 Task: Log work in the project CatalystWorks for the issue 'Implement a new feature to allow for dynamic content personalization based on user preferences' spent time as '2w 1d 14h 43m' and remaining time as '3w 2d 22h 21m' and move to top of backlog. Now add the issue to the epic 'Cloud Security Improvements'. Log work in the project CatalystWorks for the issue 'Address issues related to user experience and interface design' spent time as '3w 3d 18h 44m' and remaining time as '1w 4d 11h 30m' and move to bottom of backlog. Now add the issue to the epic 'Compliance Management'
Action: Mouse moved to (189, 52)
Screenshot: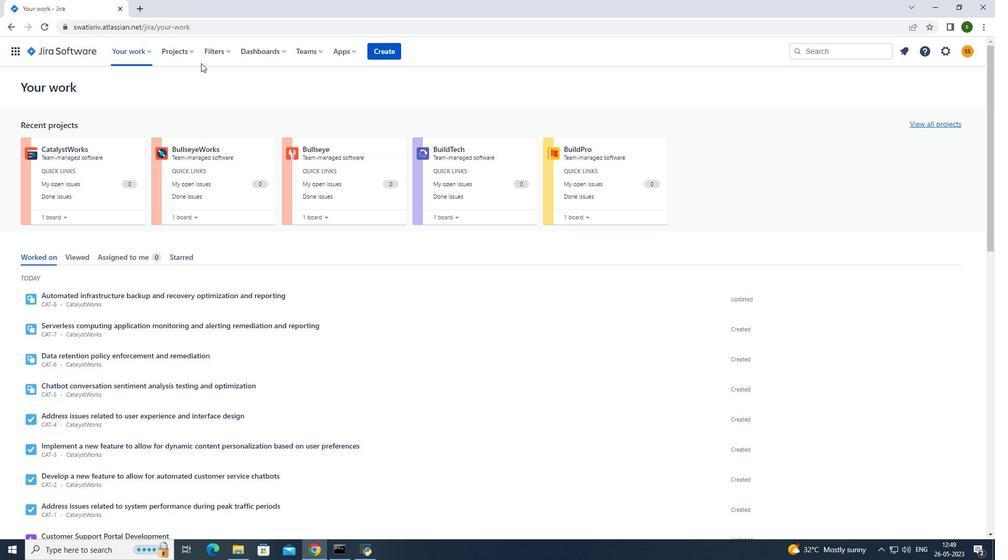 
Action: Mouse pressed left at (189, 52)
Screenshot: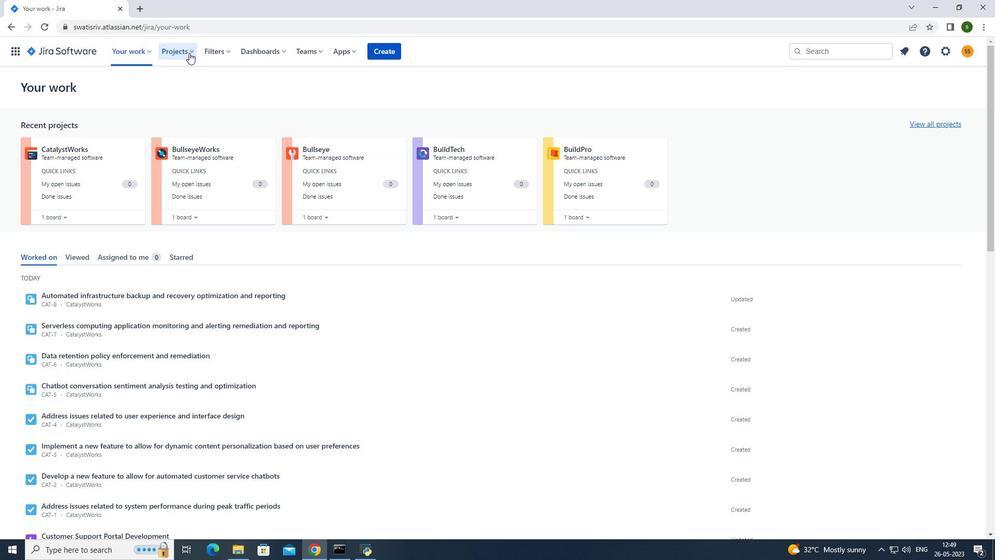 
Action: Mouse moved to (224, 93)
Screenshot: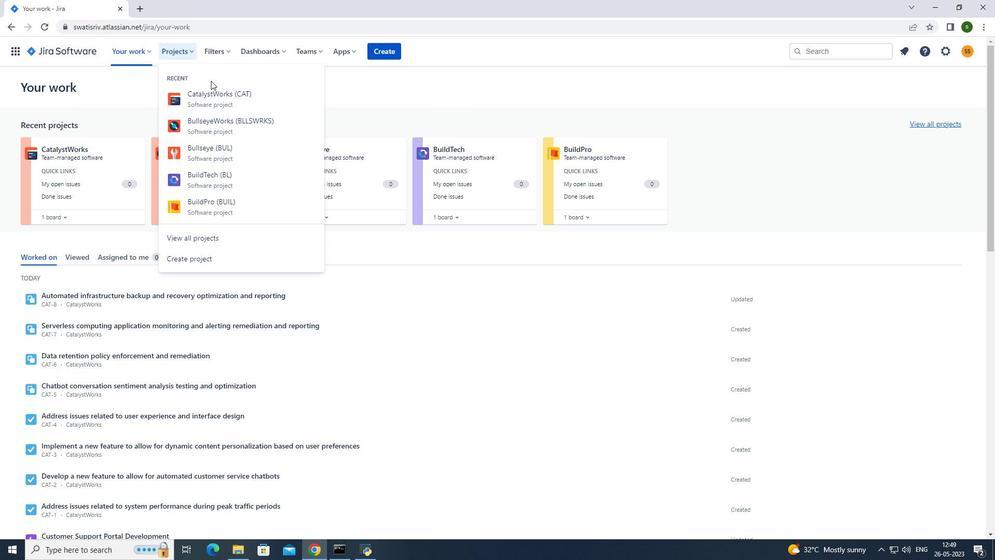 
Action: Mouse pressed left at (224, 93)
Screenshot: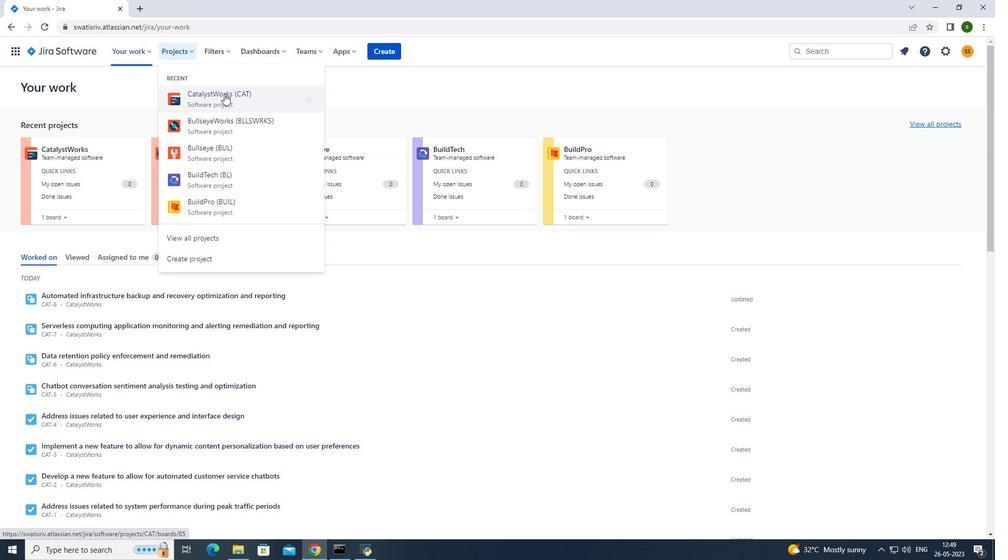
Action: Mouse moved to (87, 163)
Screenshot: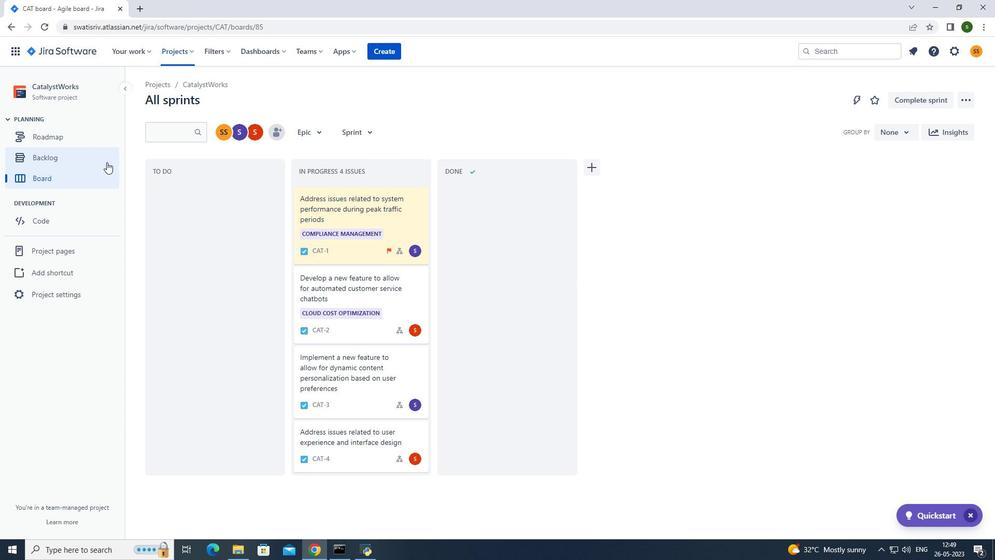 
Action: Mouse pressed left at (87, 163)
Screenshot: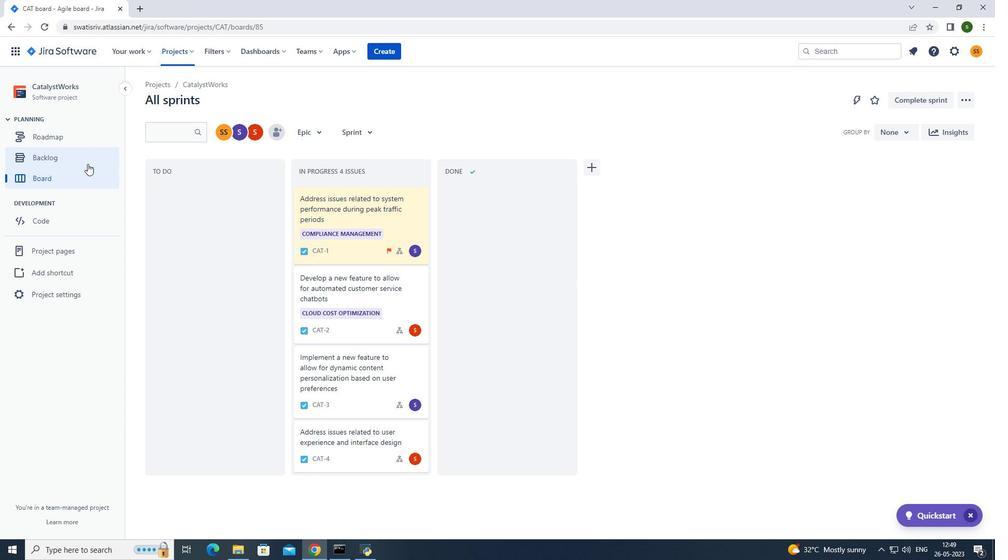 
Action: Mouse moved to (719, 369)
Screenshot: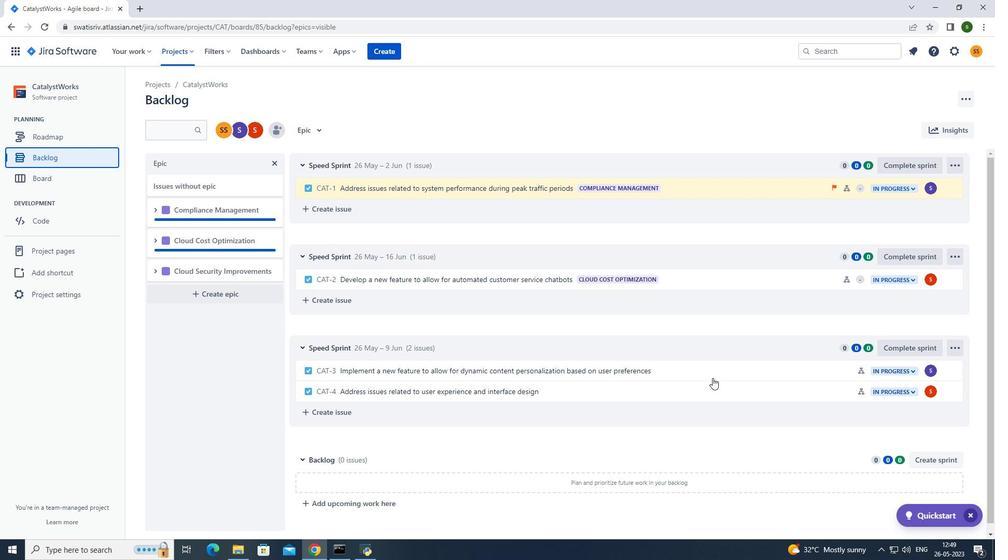 
Action: Mouse pressed left at (719, 369)
Screenshot: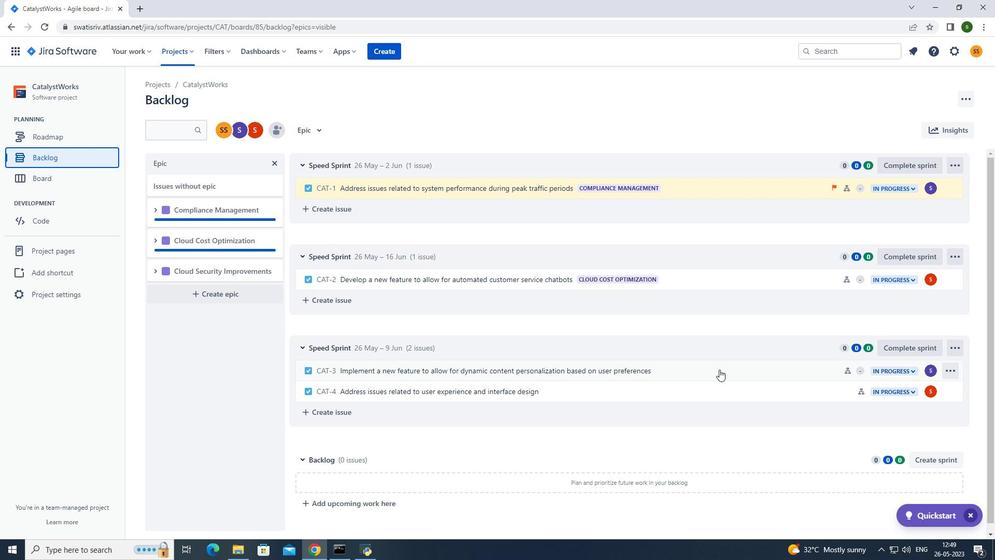
Action: Mouse moved to (947, 157)
Screenshot: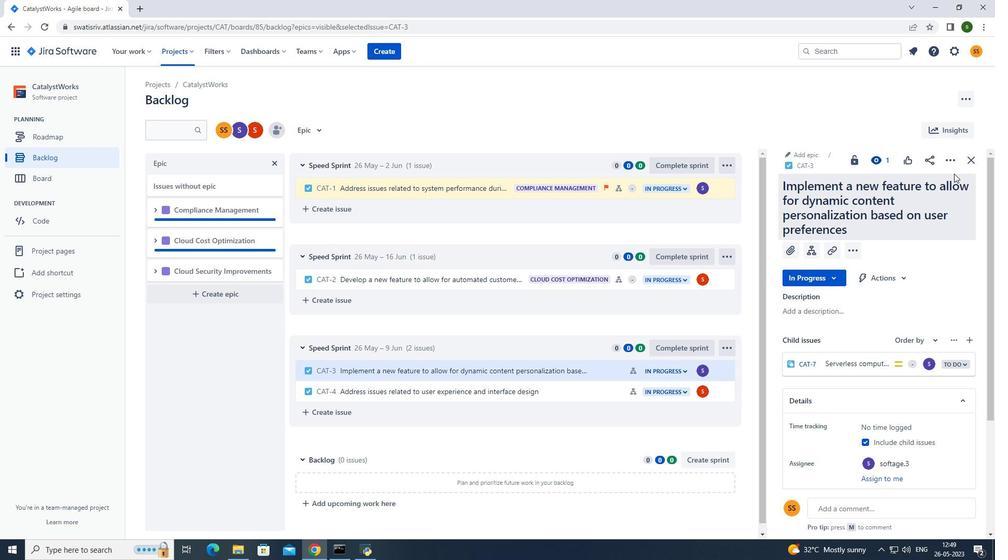 
Action: Mouse pressed left at (947, 157)
Screenshot: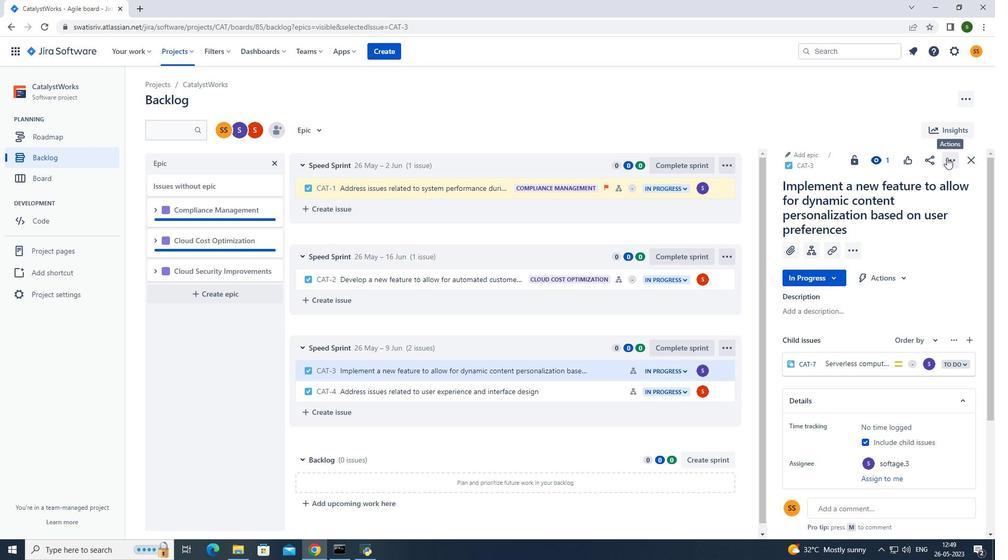 
Action: Mouse moved to (927, 192)
Screenshot: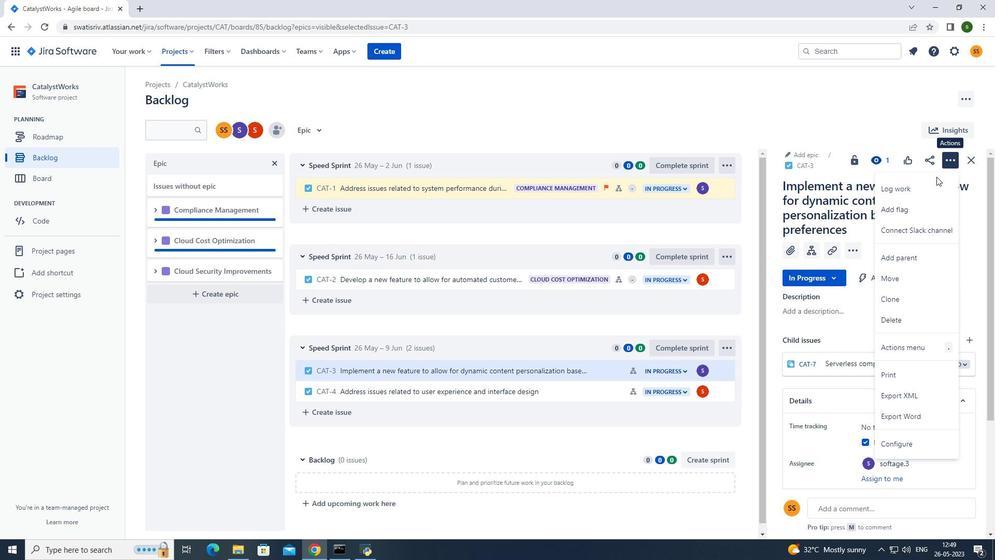 
Action: Mouse pressed left at (927, 192)
Screenshot: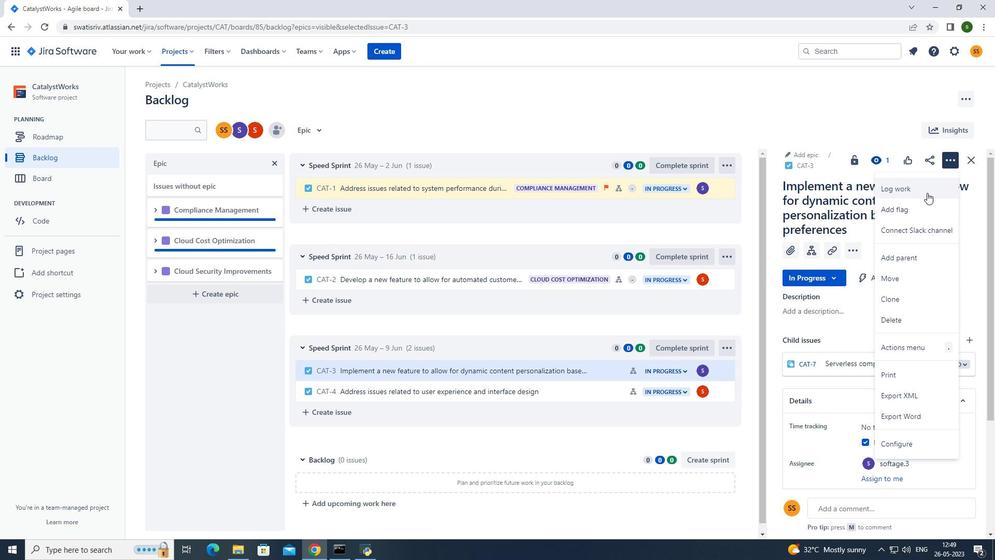 
Action: Mouse moved to (474, 156)
Screenshot: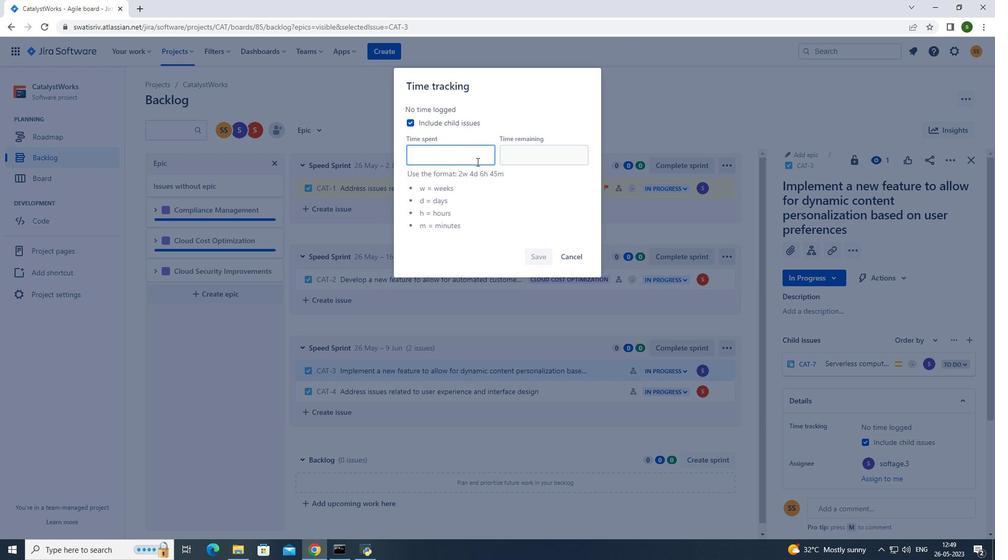 
Action: Mouse pressed left at (474, 156)
Screenshot: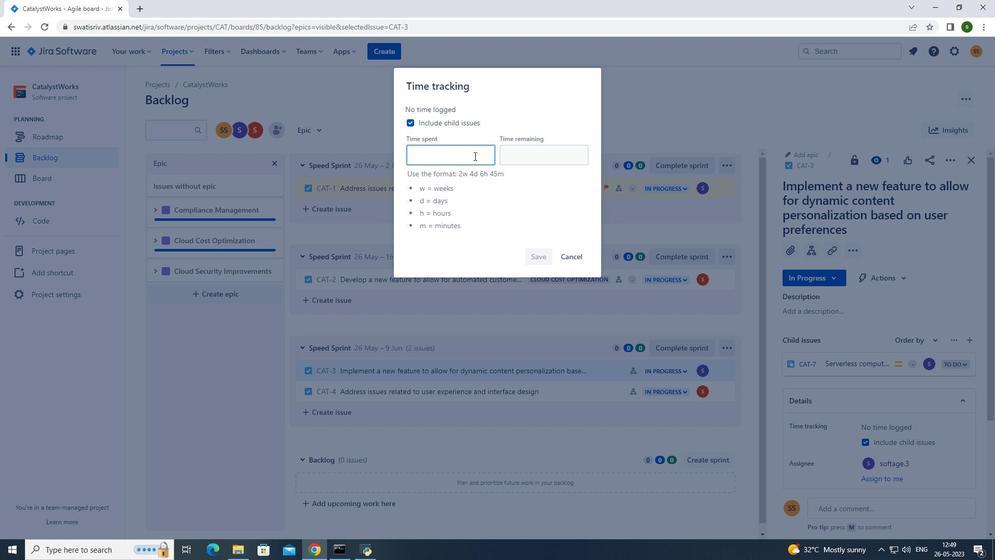 
Action: Key pressed 2w<Key.space>1d<Key.space>14h<Key.space>43m
Screenshot: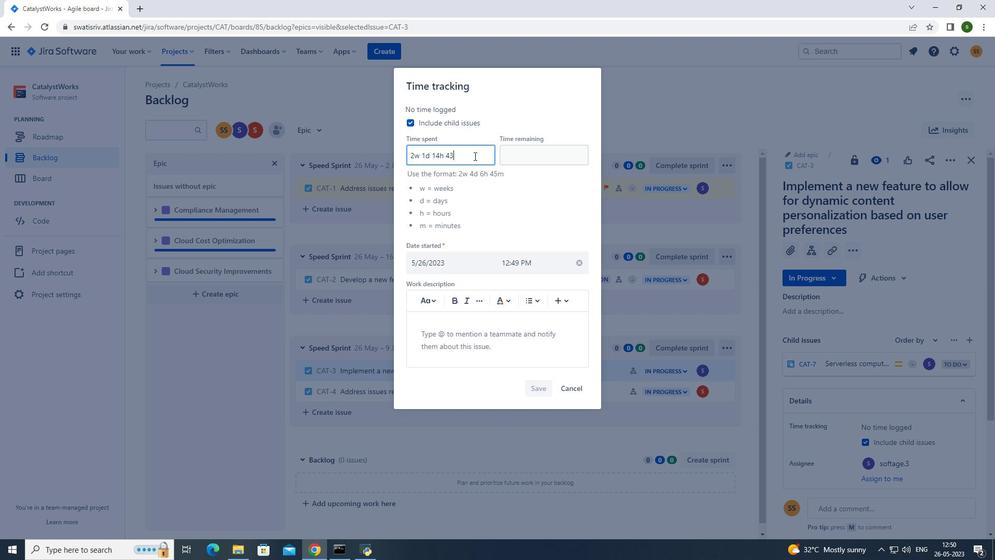 
Action: Mouse moved to (550, 158)
Screenshot: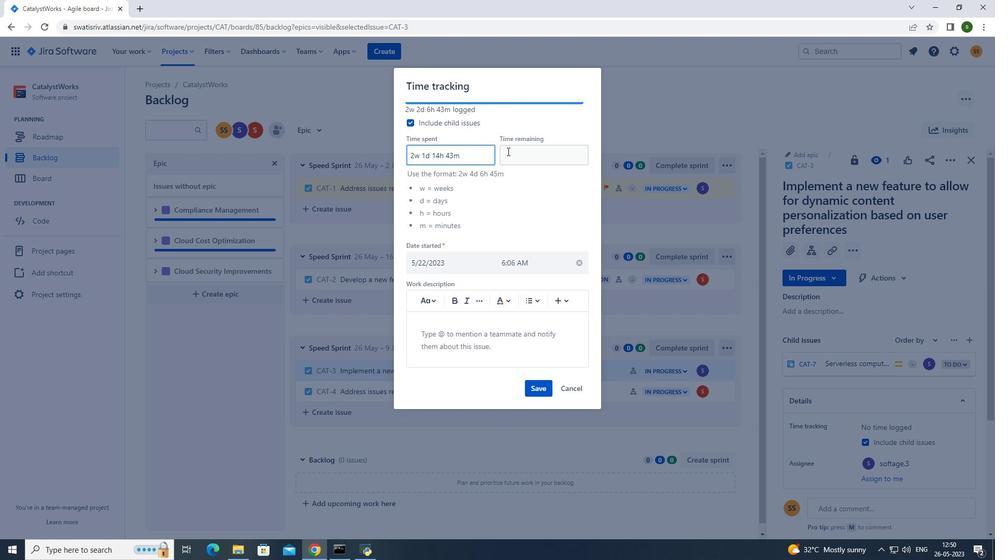 
Action: Mouse pressed left at (550, 158)
Screenshot: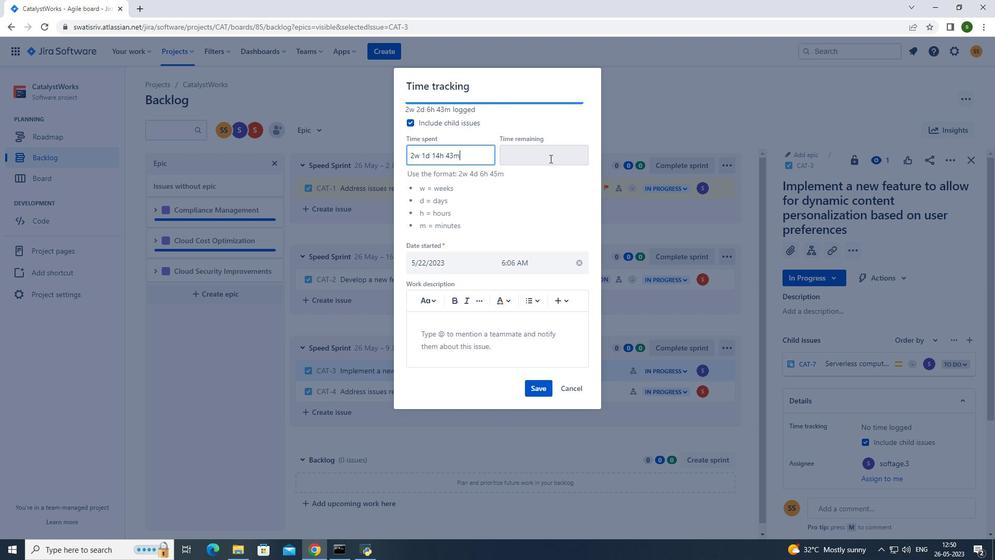 
Action: Key pressed 3w<Key.space>2d<Key.space>22h<Key.space>21m
Screenshot: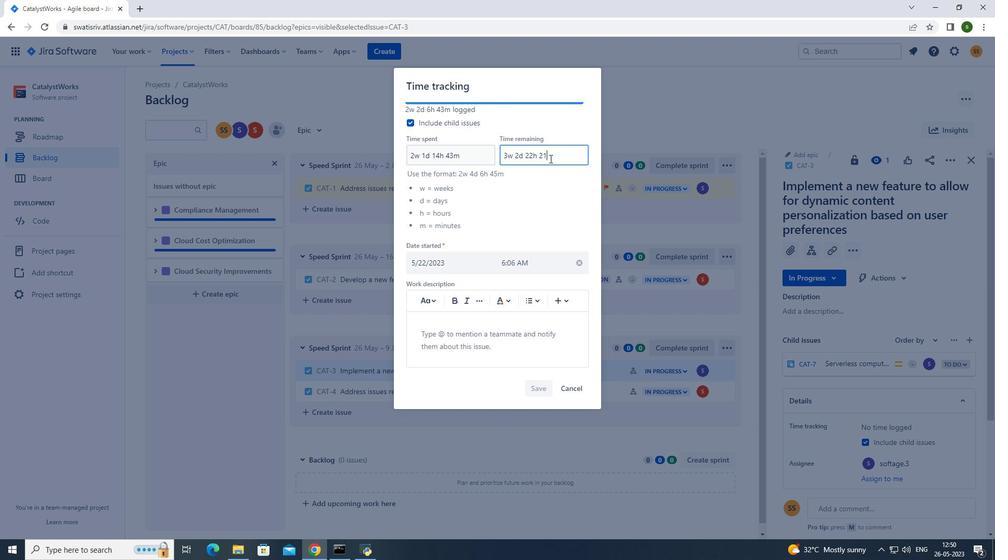 
Action: Mouse moved to (532, 385)
Screenshot: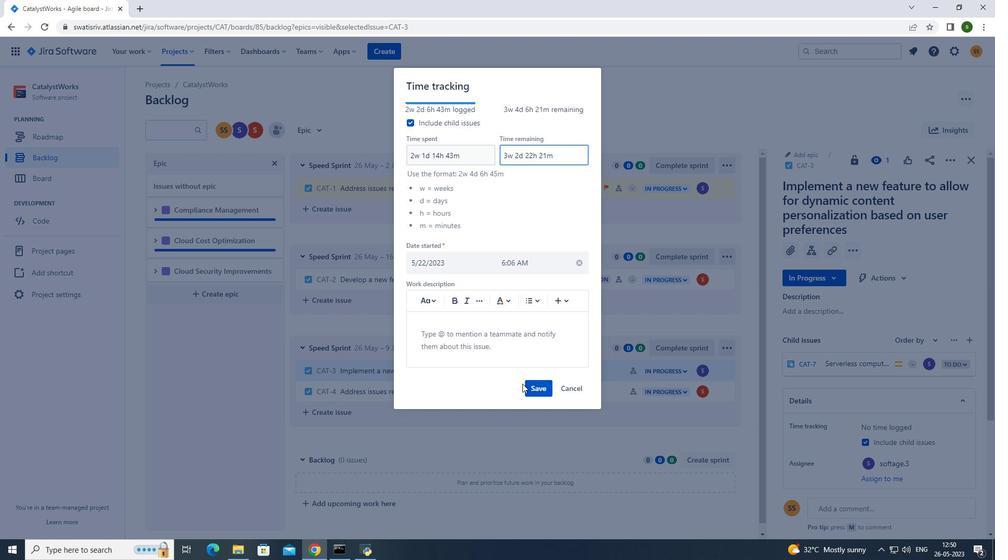 
Action: Mouse pressed left at (532, 385)
Screenshot: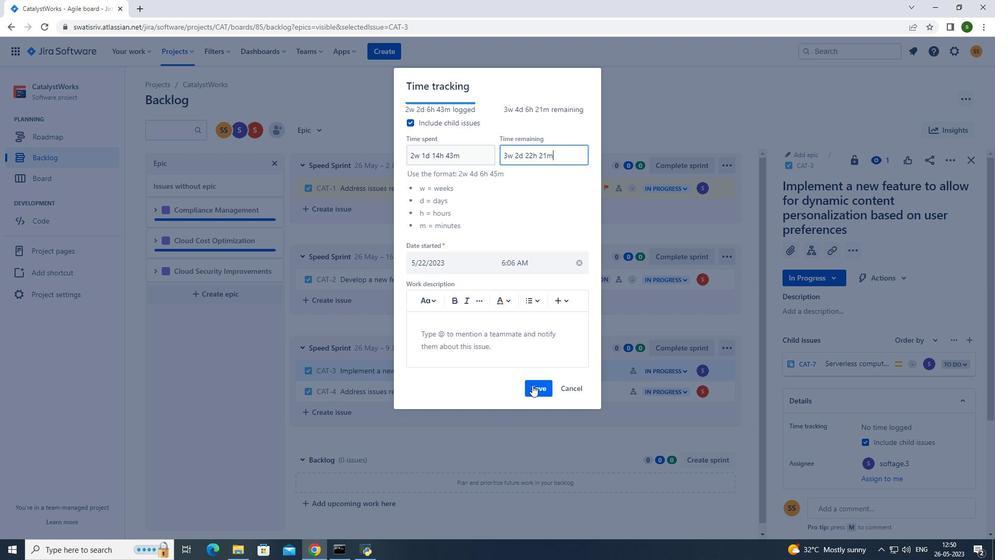 
Action: Mouse moved to (717, 366)
Screenshot: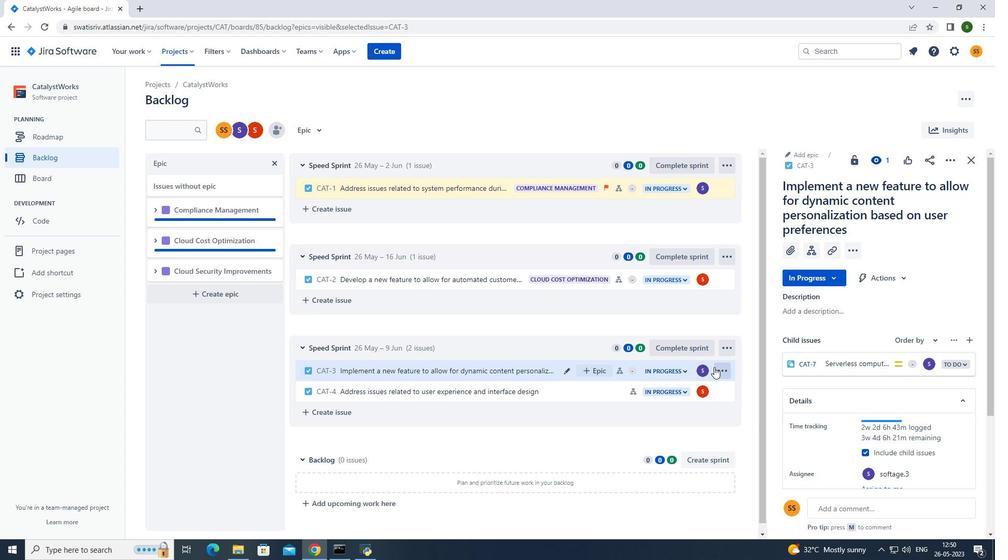 
Action: Mouse pressed left at (717, 366)
Screenshot: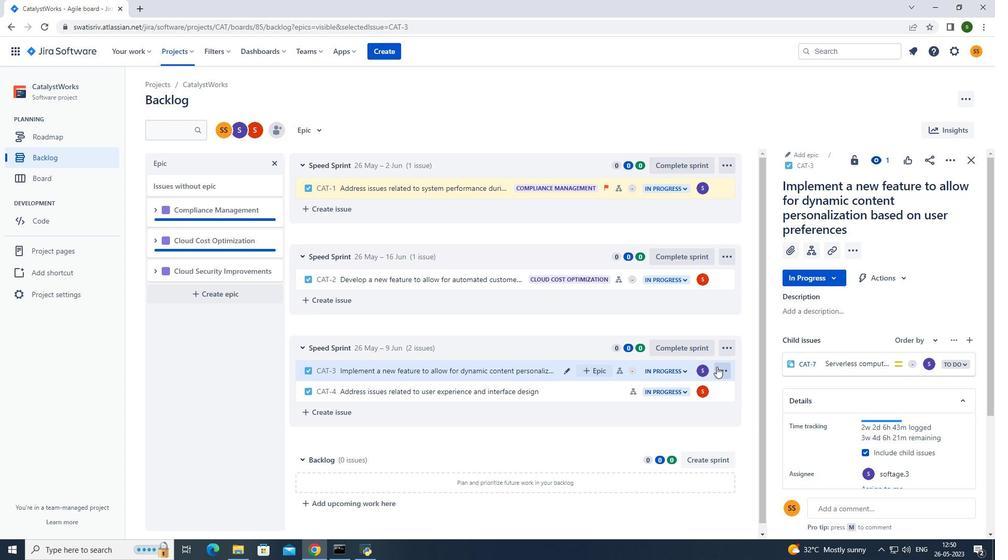
Action: Mouse moved to (708, 329)
Screenshot: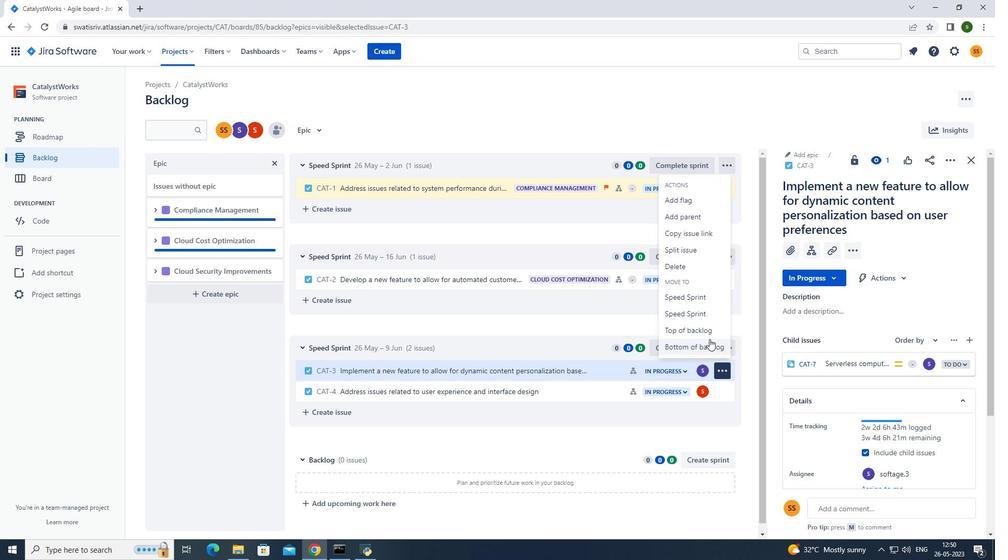 
Action: Mouse pressed left at (708, 329)
Screenshot: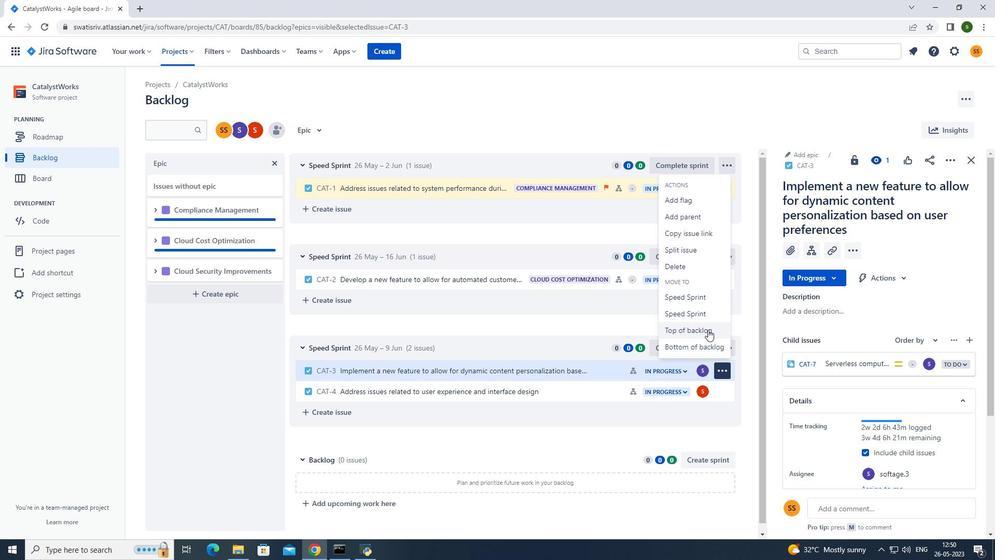 
Action: Mouse moved to (546, 164)
Screenshot: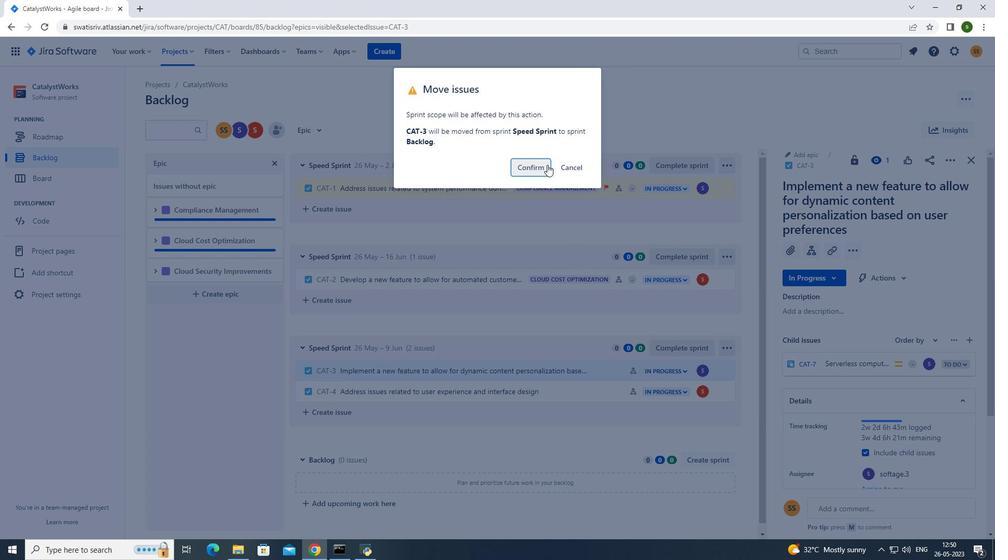 
Action: Mouse pressed left at (546, 164)
Screenshot: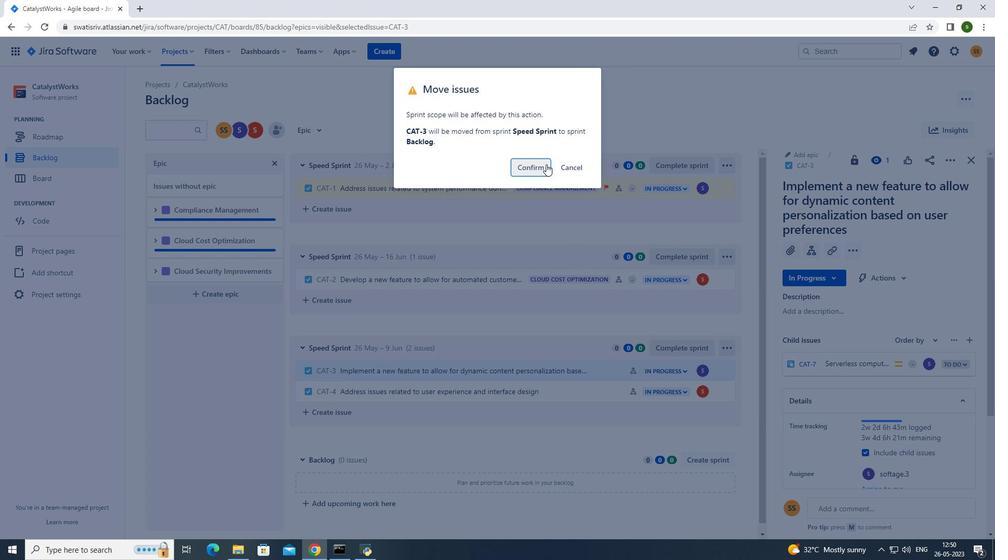 
Action: Mouse moved to (601, 463)
Screenshot: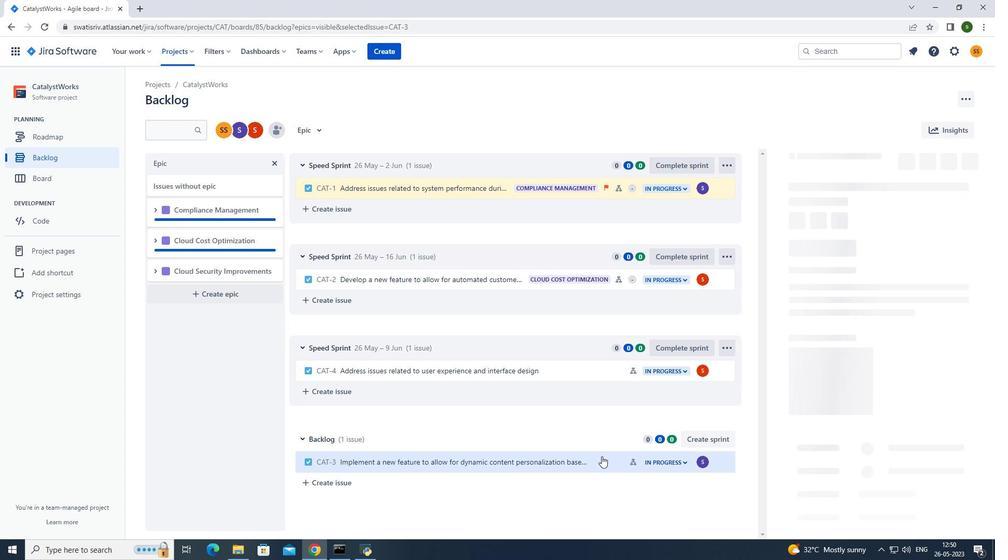 
Action: Mouse pressed left at (601, 463)
Screenshot: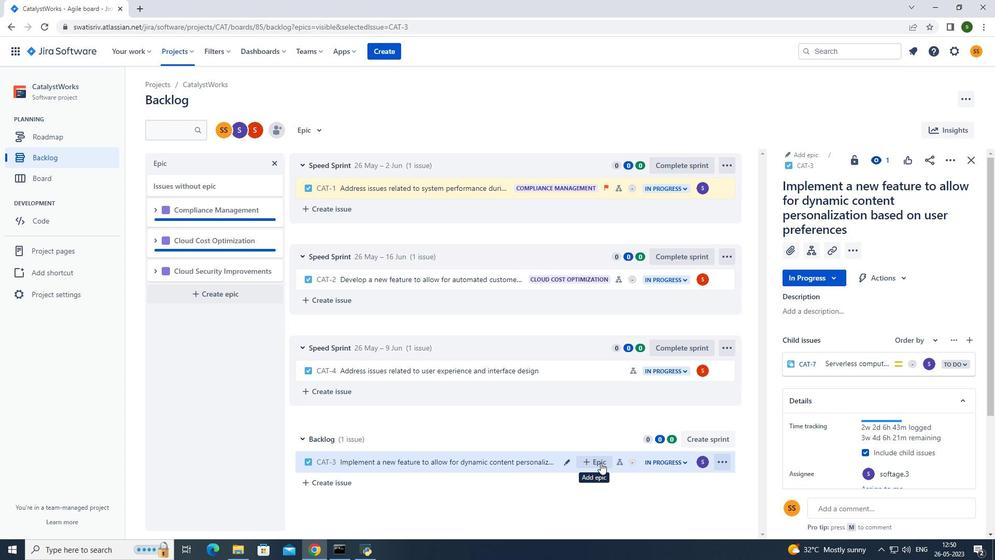 
Action: Mouse moved to (761, 464)
Screenshot: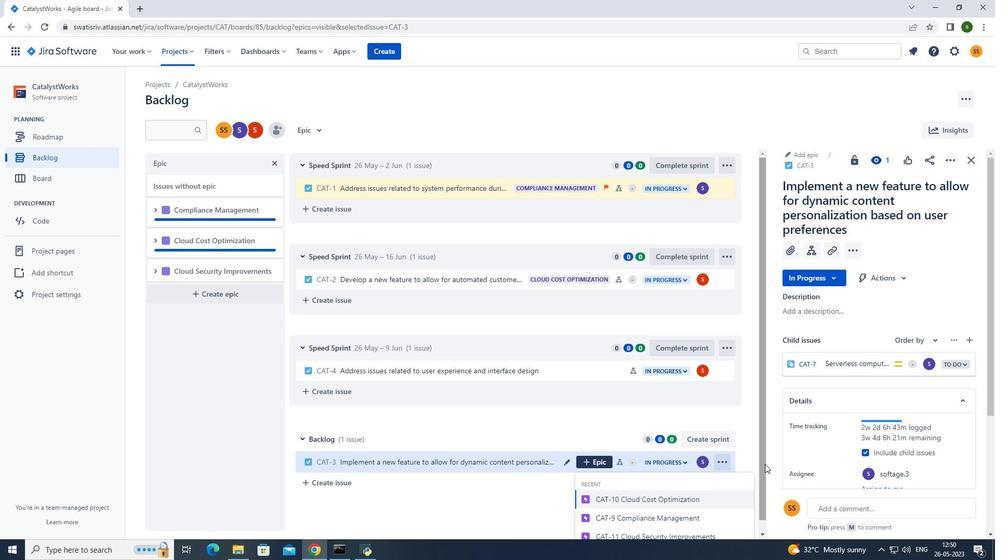 
Action: Mouse pressed left at (761, 464)
Screenshot: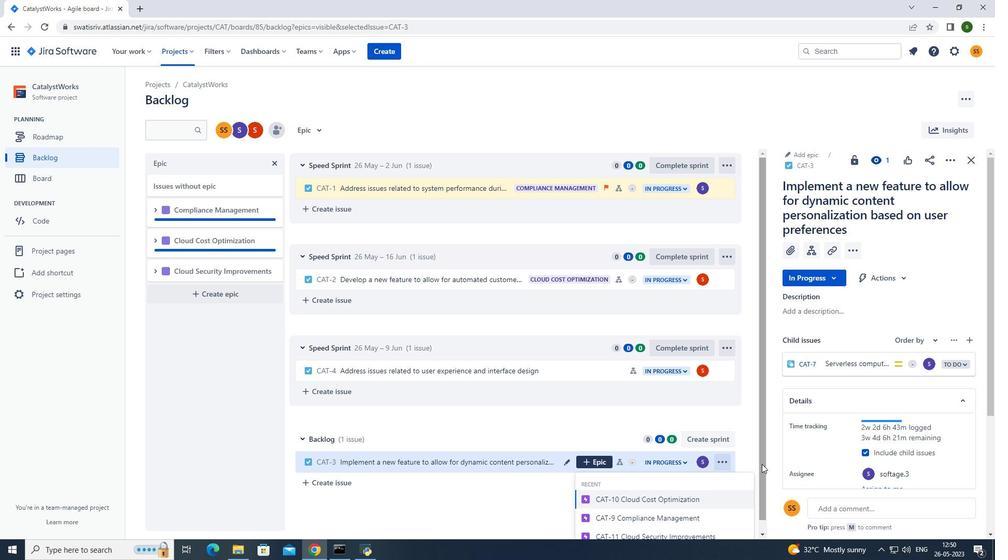 
Action: Mouse moved to (695, 526)
Screenshot: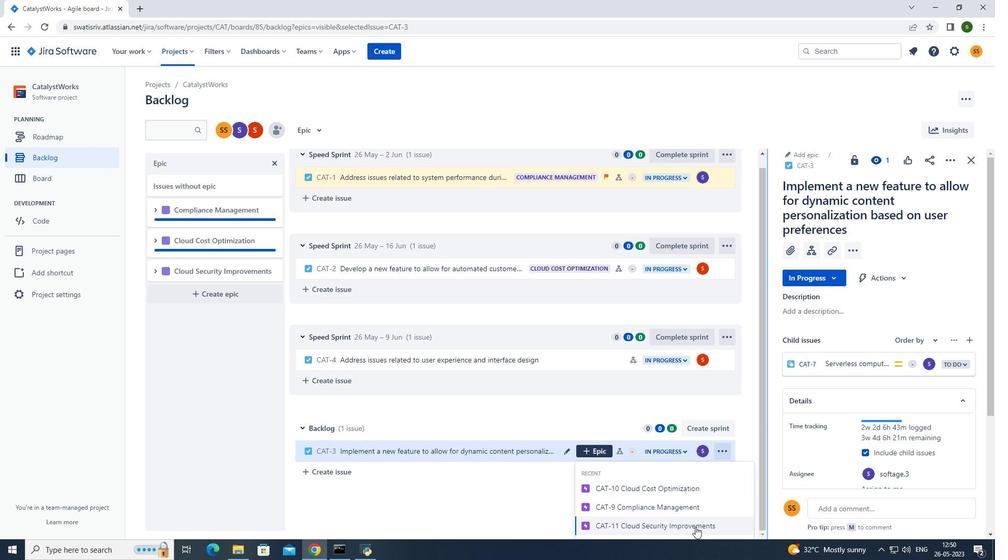
Action: Mouse pressed left at (695, 526)
Screenshot: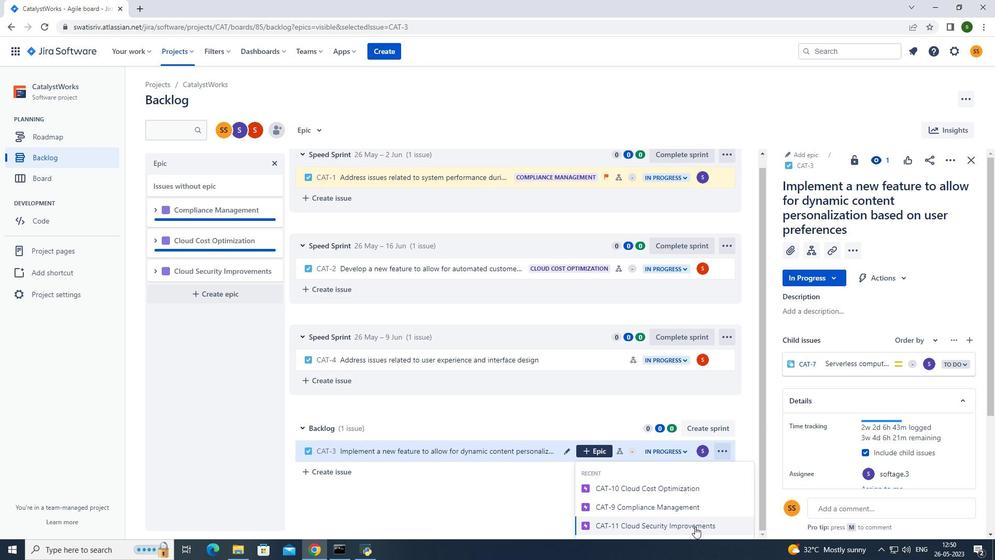 
Action: Mouse moved to (311, 126)
Screenshot: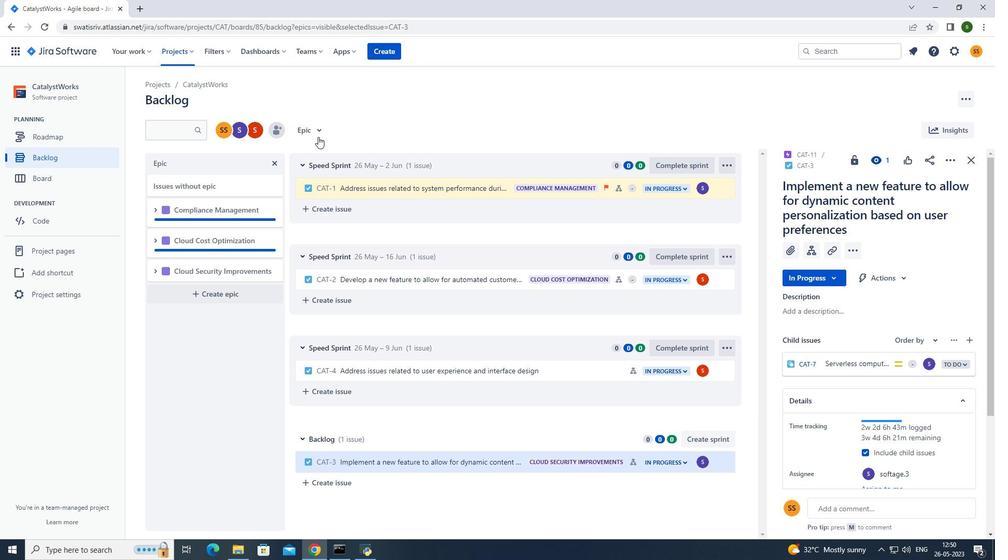 
Action: Mouse pressed left at (311, 126)
Screenshot: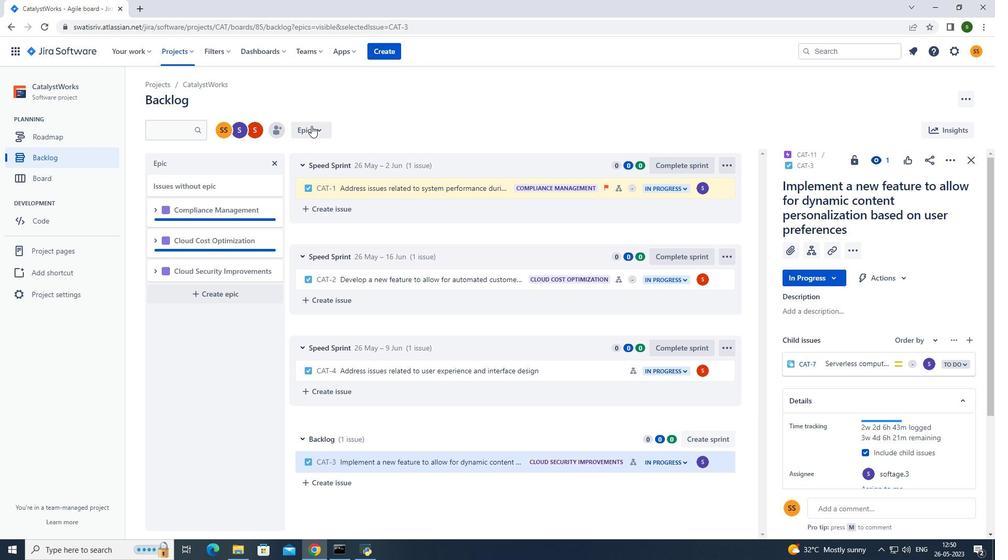 
Action: Mouse moved to (338, 203)
Screenshot: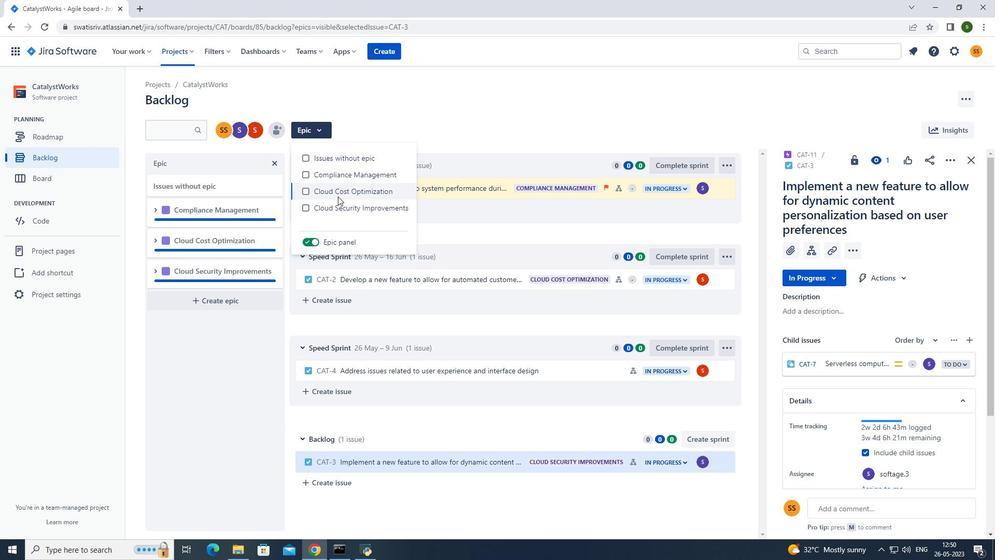 
Action: Mouse pressed left at (338, 203)
Screenshot: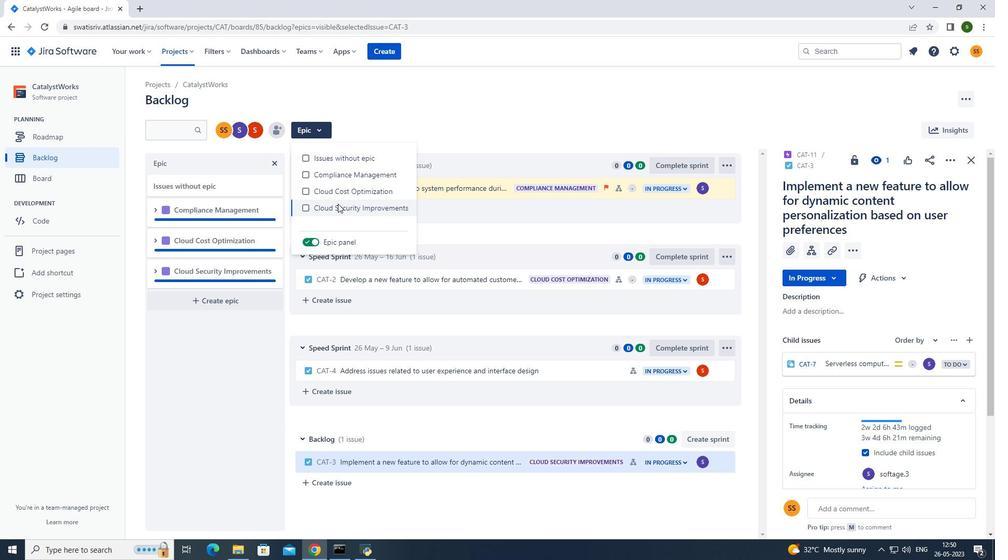 
Action: Mouse moved to (397, 106)
Screenshot: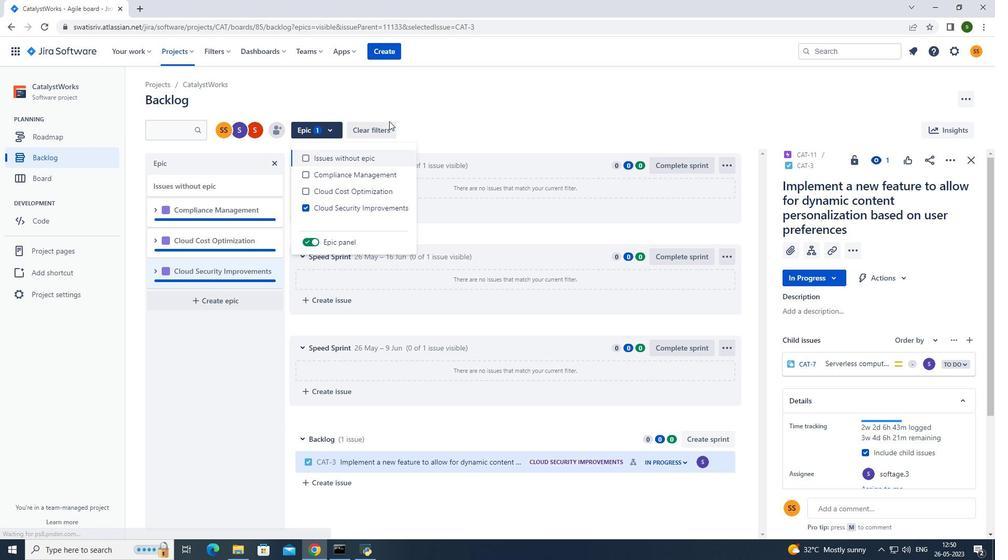 
Action: Mouse pressed left at (397, 106)
Screenshot: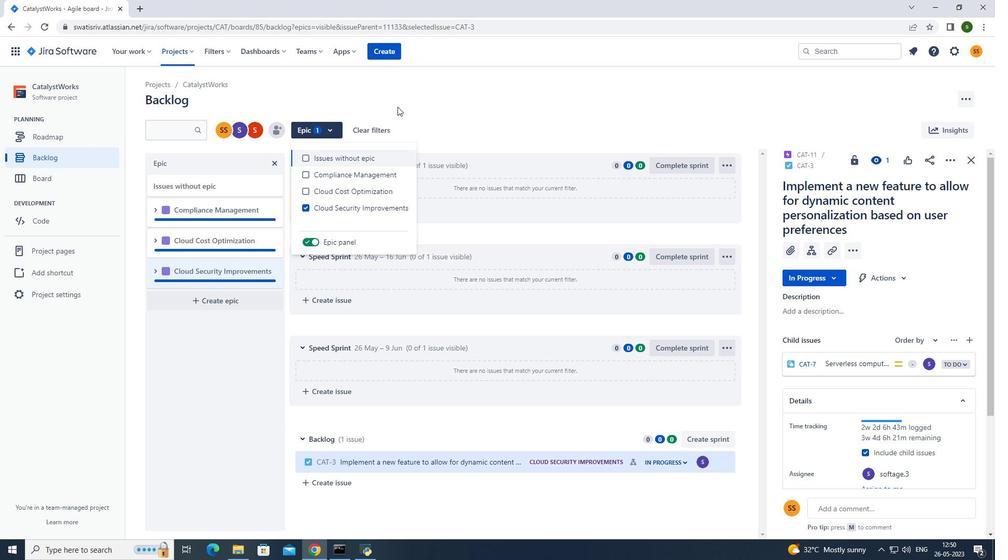 
Action: Mouse moved to (177, 49)
Screenshot: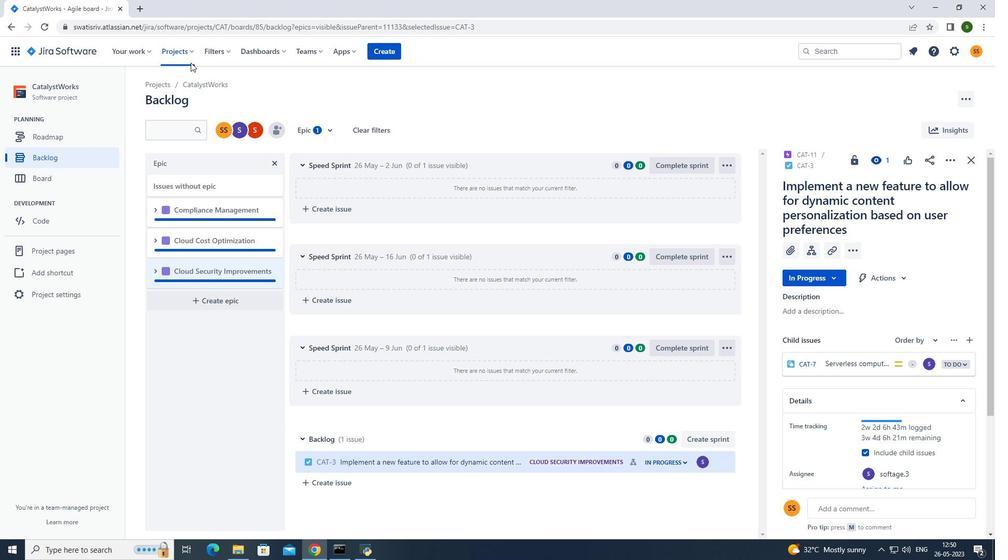 
Action: Mouse pressed left at (177, 49)
Screenshot: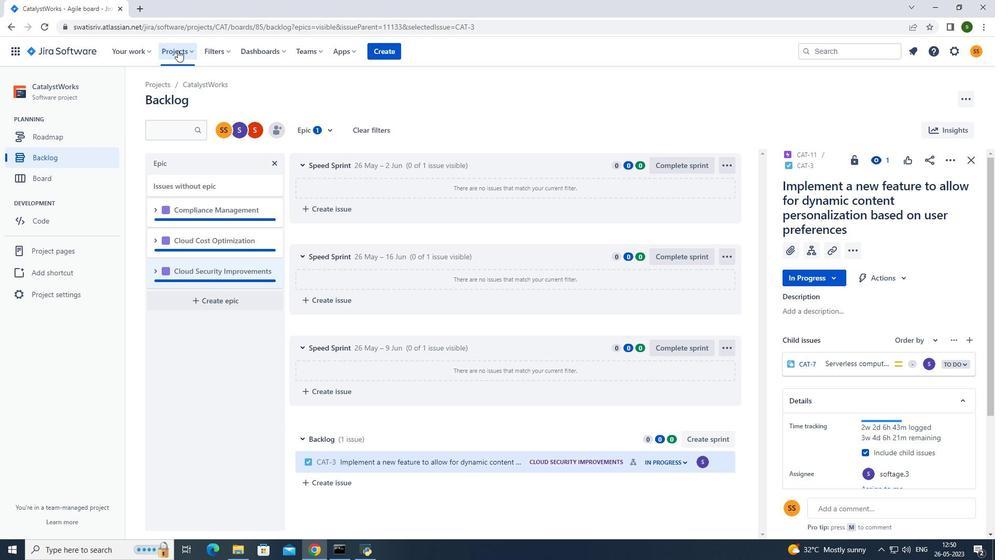 
Action: Mouse moved to (208, 94)
Screenshot: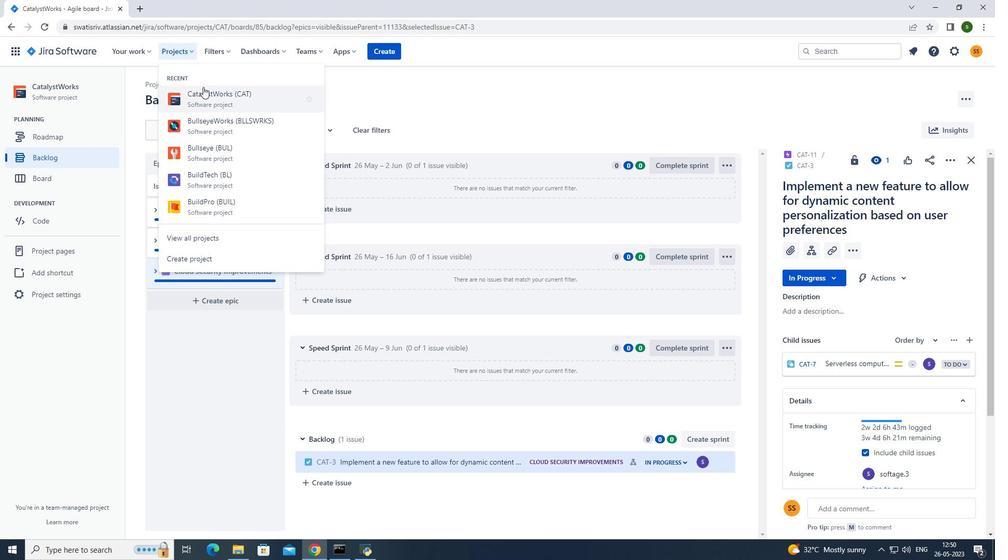 
Action: Mouse pressed left at (208, 94)
Screenshot: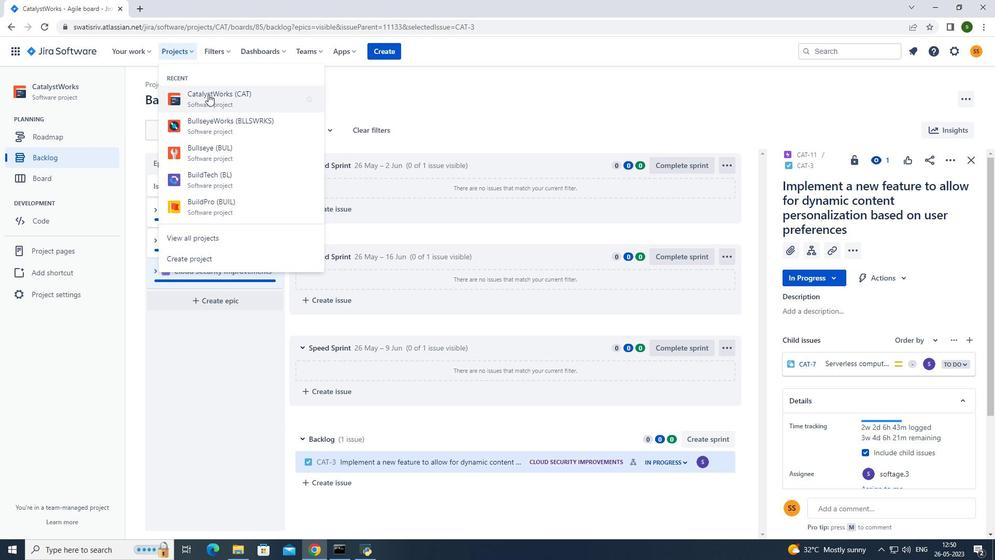 
Action: Mouse moved to (57, 160)
Screenshot: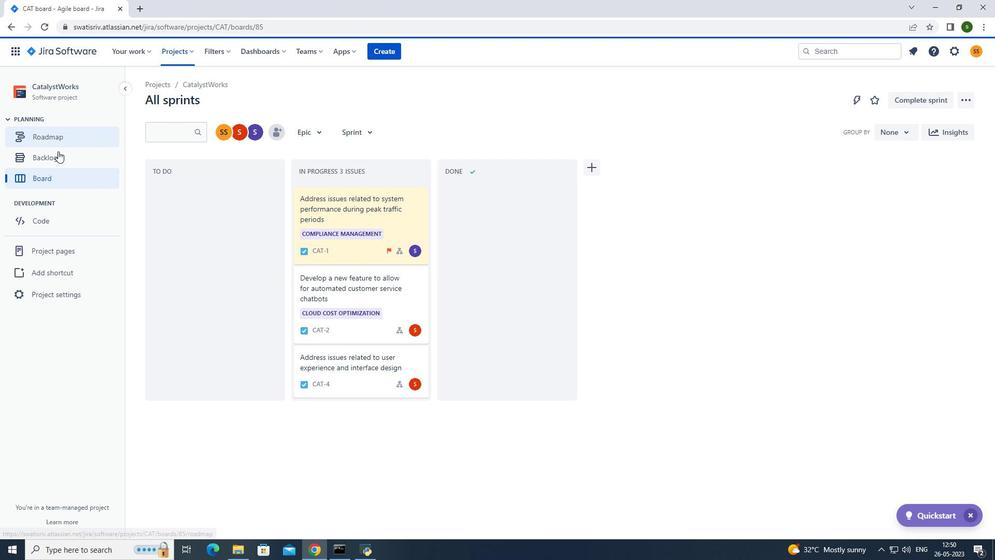 
Action: Mouse pressed left at (57, 160)
Screenshot: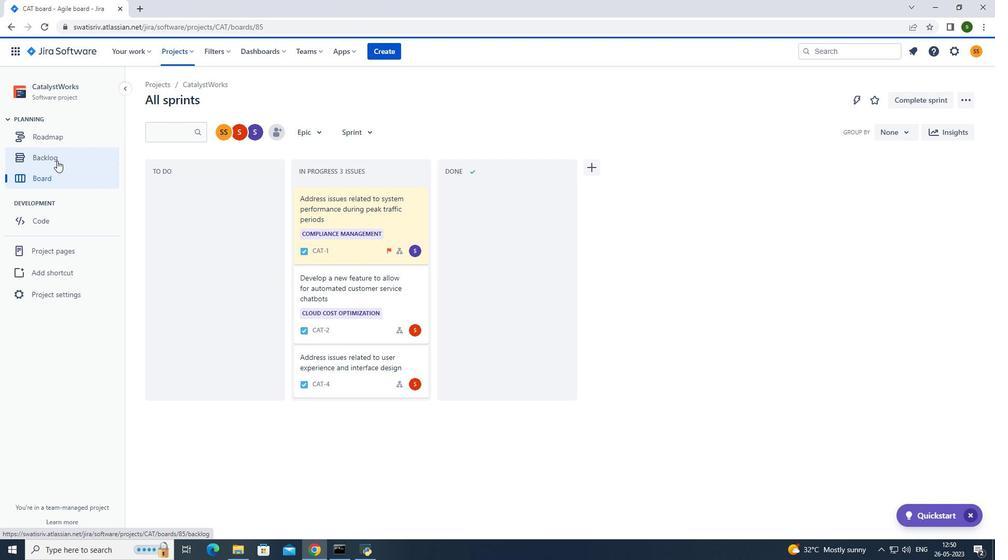 
Action: Mouse moved to (674, 376)
Screenshot: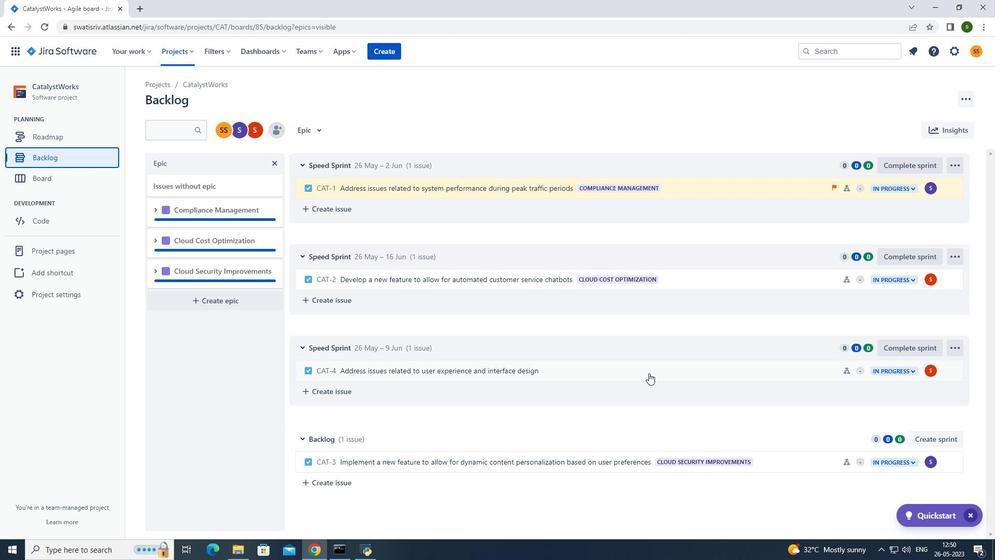 
Action: Mouse pressed left at (674, 376)
Screenshot: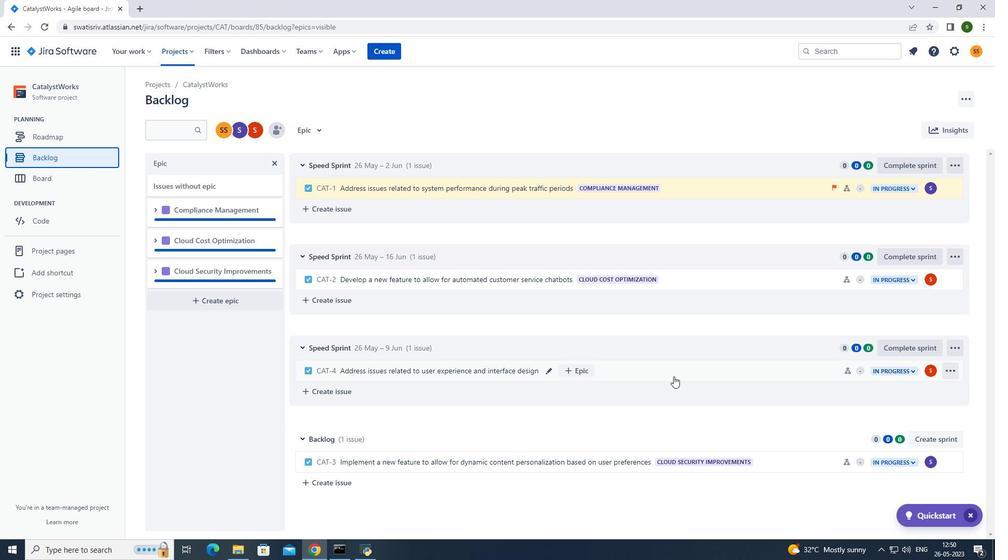 
Action: Mouse moved to (944, 164)
Screenshot: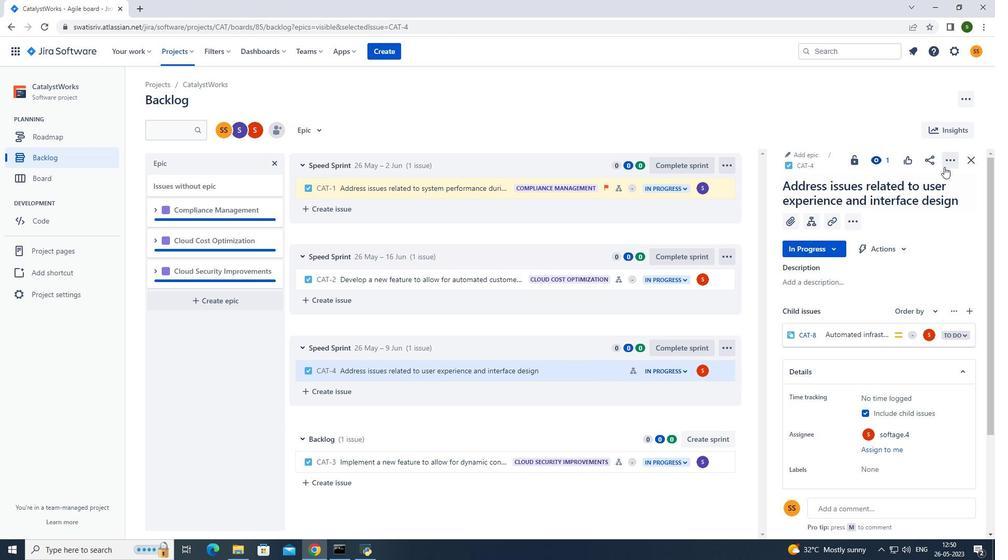 
Action: Mouse pressed left at (944, 164)
Screenshot: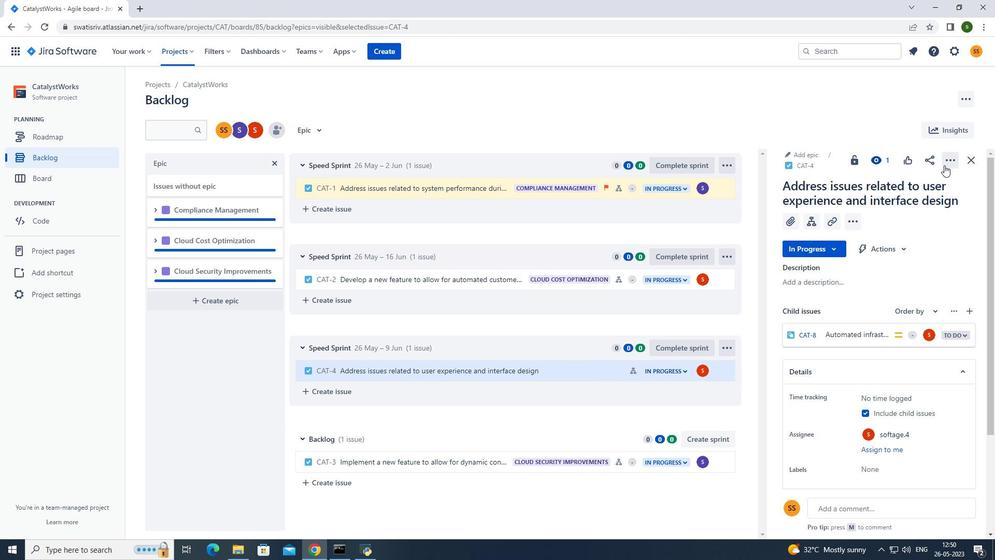 
Action: Mouse moved to (915, 184)
Screenshot: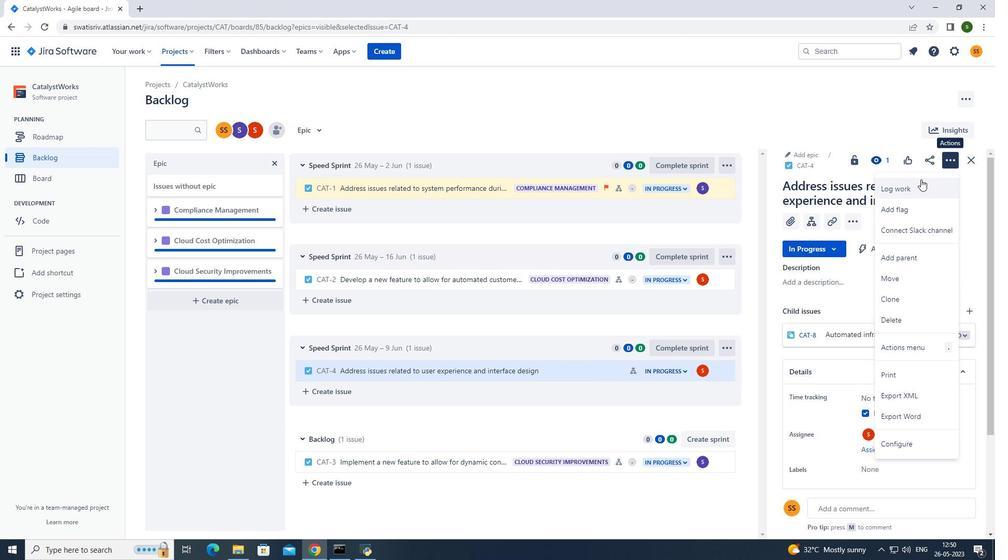 
Action: Mouse pressed left at (915, 184)
Screenshot: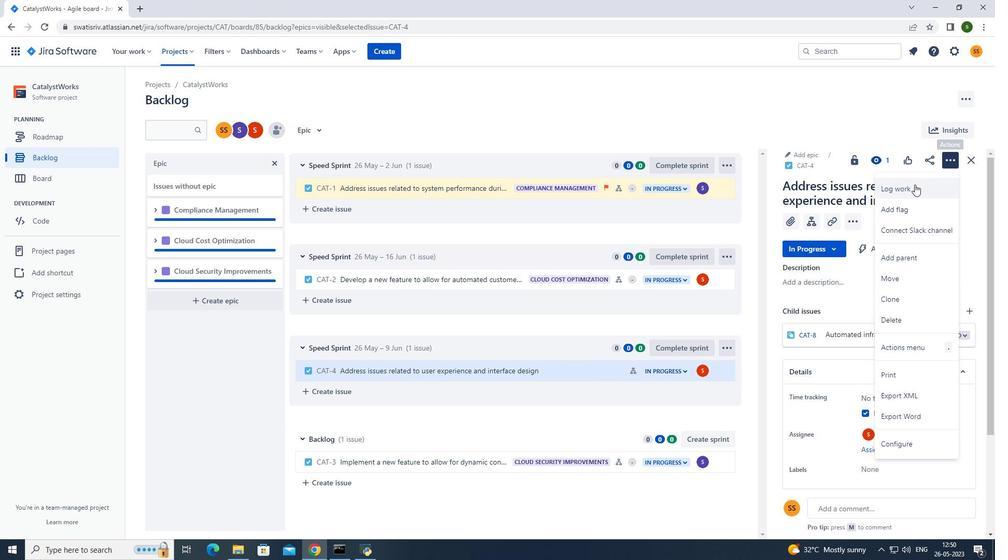 
Action: Mouse moved to (480, 157)
Screenshot: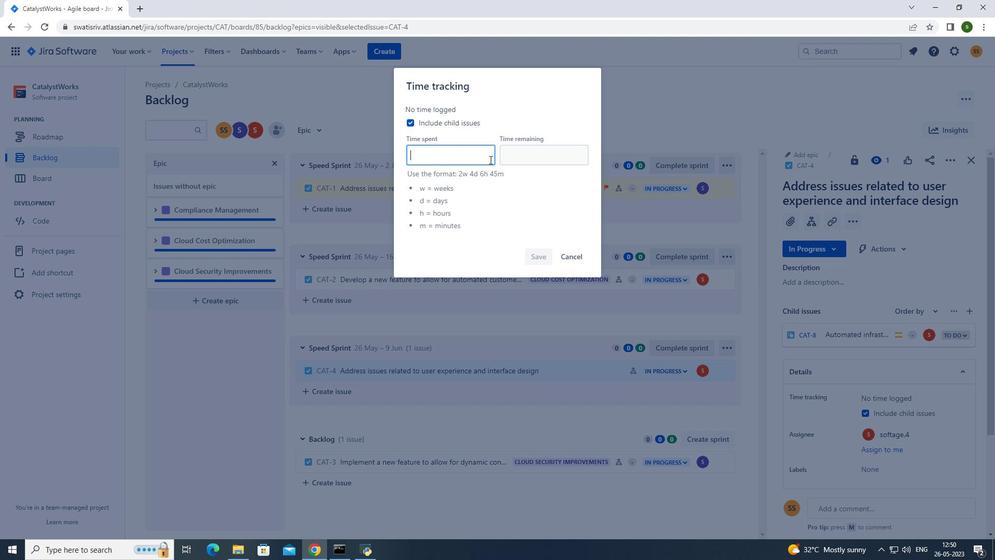 
Action: Mouse pressed left at (480, 157)
Screenshot: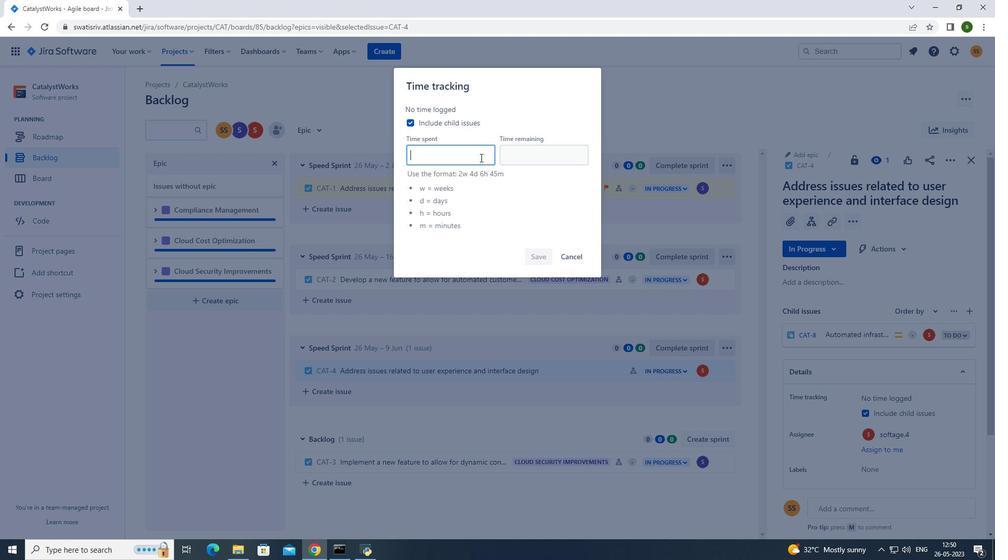 
Action: Key pressed 3w<Key.space>3d<Key.space>1
Screenshot: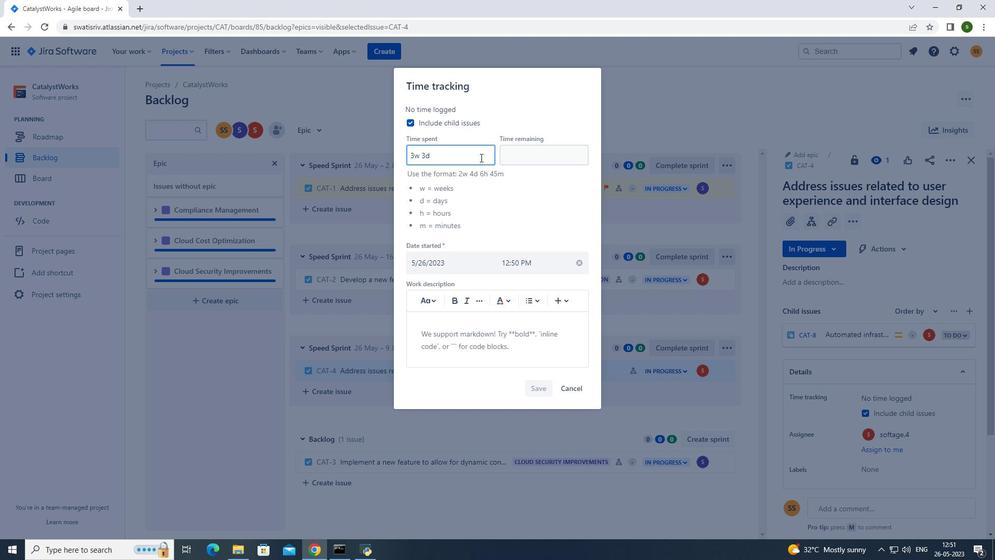 
Action: Mouse moved to (479, 151)
Screenshot: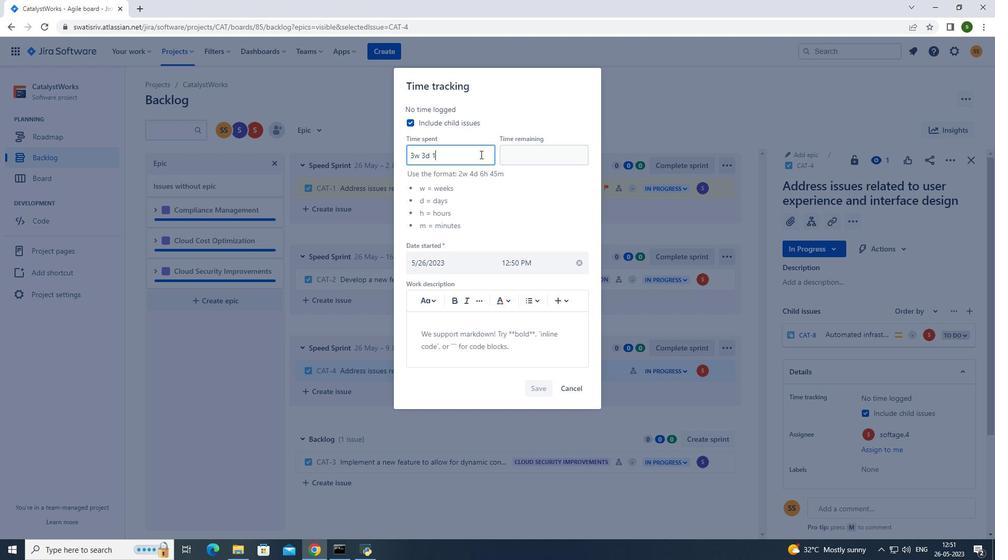 
Action: Key pressed 8
Screenshot: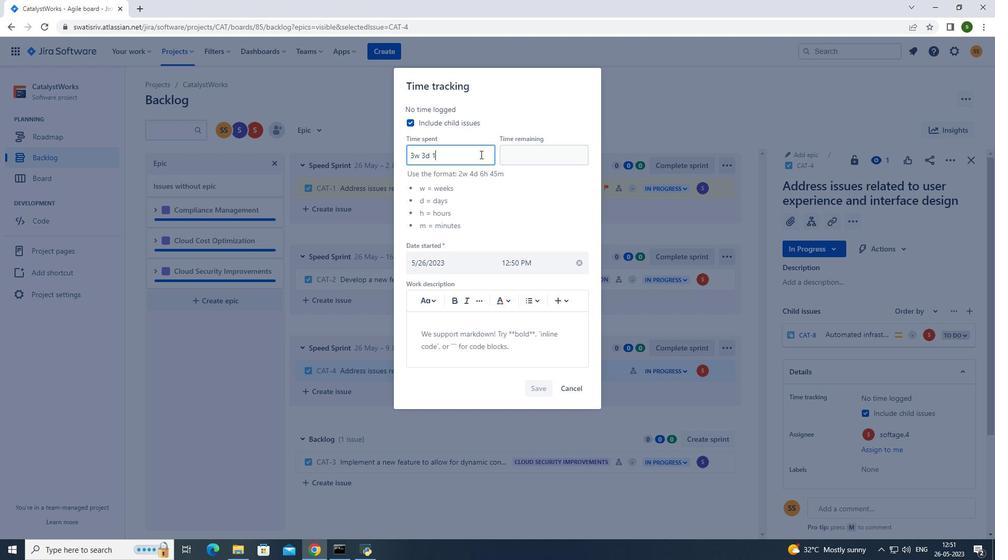 
Action: Mouse moved to (479, 150)
Screenshot: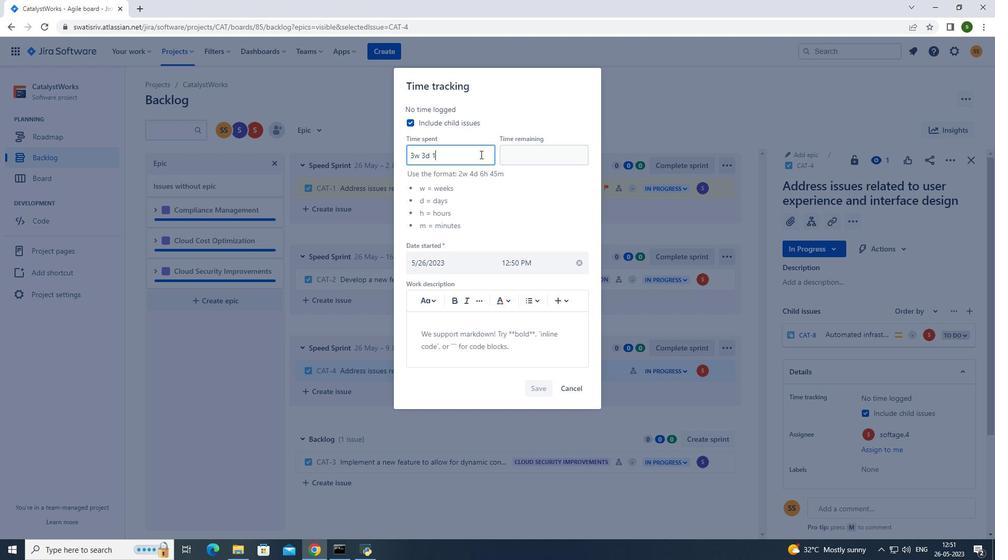 
Action: Key pressed h
Screenshot: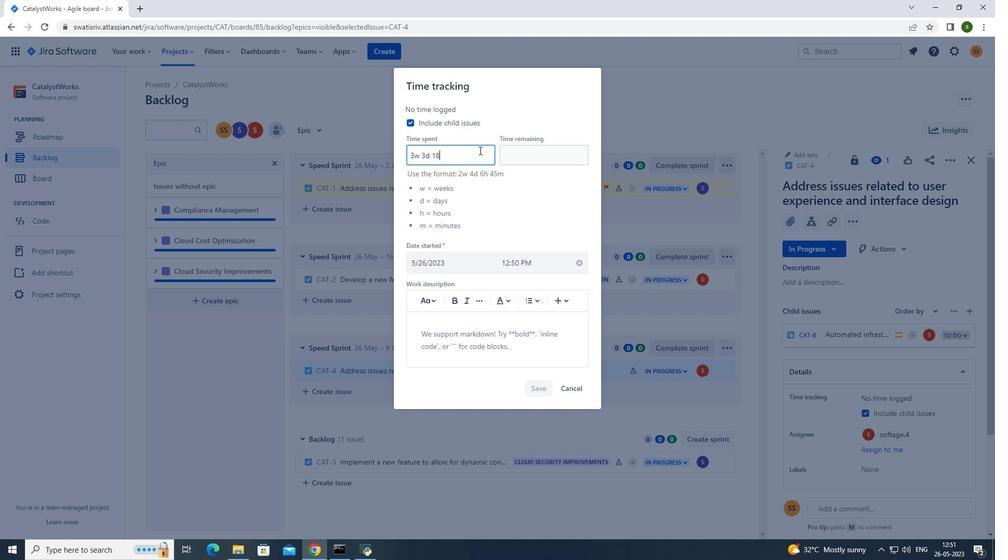 
Action: Mouse moved to (479, 149)
Screenshot: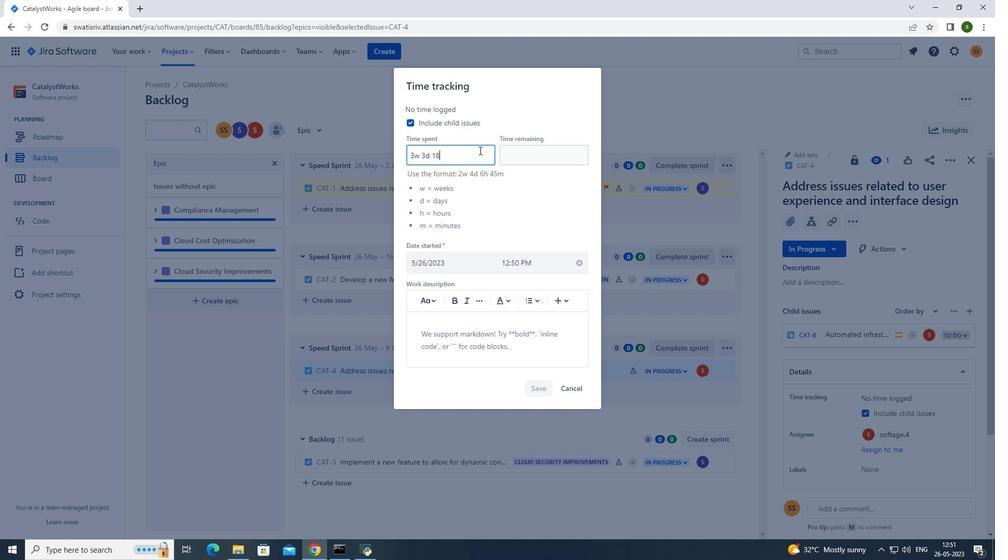 
Action: Key pressed <Key.space>44m
Screenshot: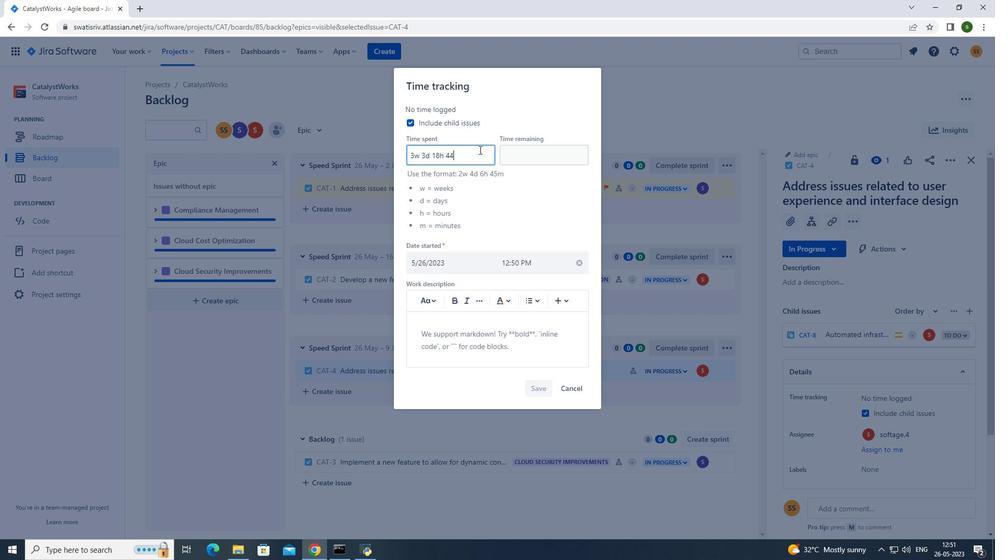 
Action: Mouse moved to (530, 159)
Screenshot: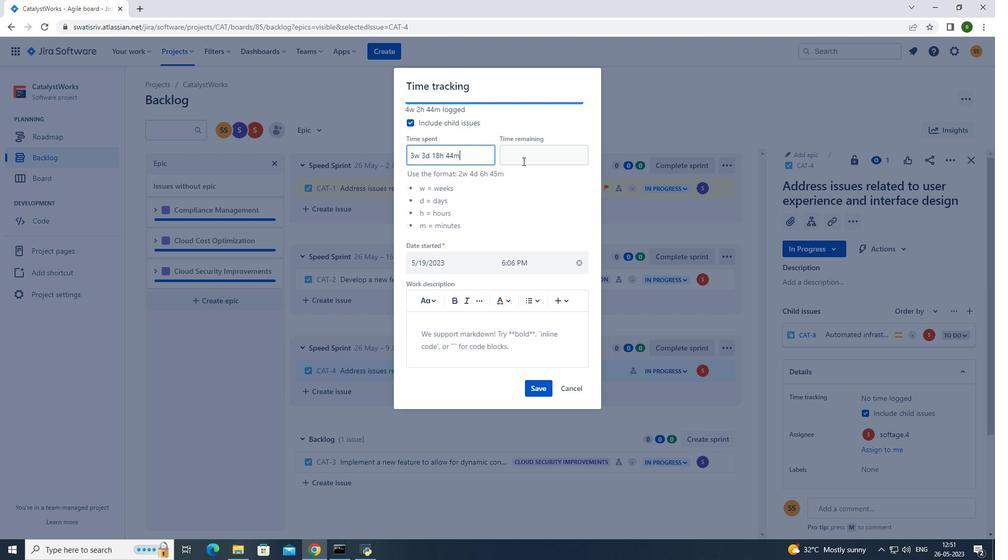 
Action: Mouse pressed left at (530, 159)
Screenshot: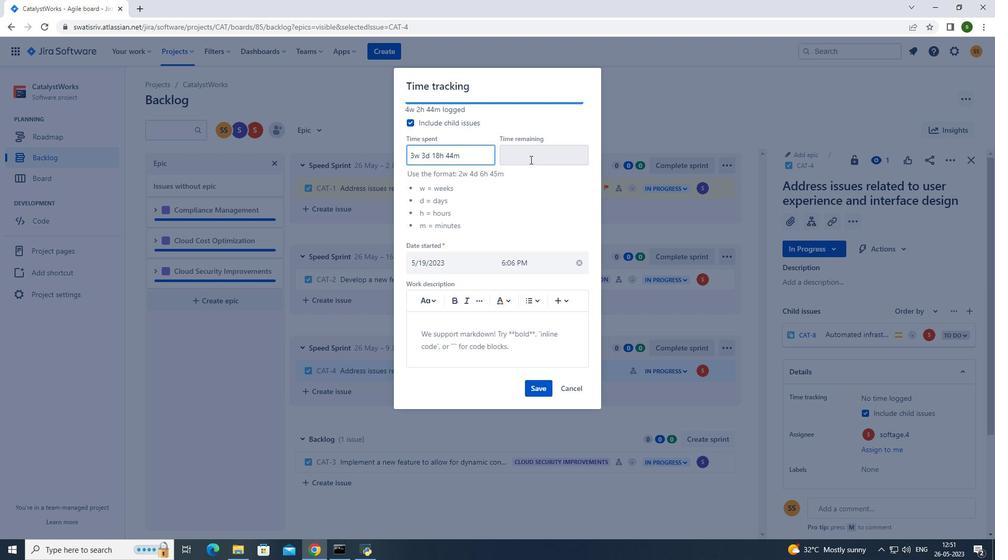 
Action: Key pressed 1w<Key.space>4d<Key.space>11h<Key.space>30m
Screenshot: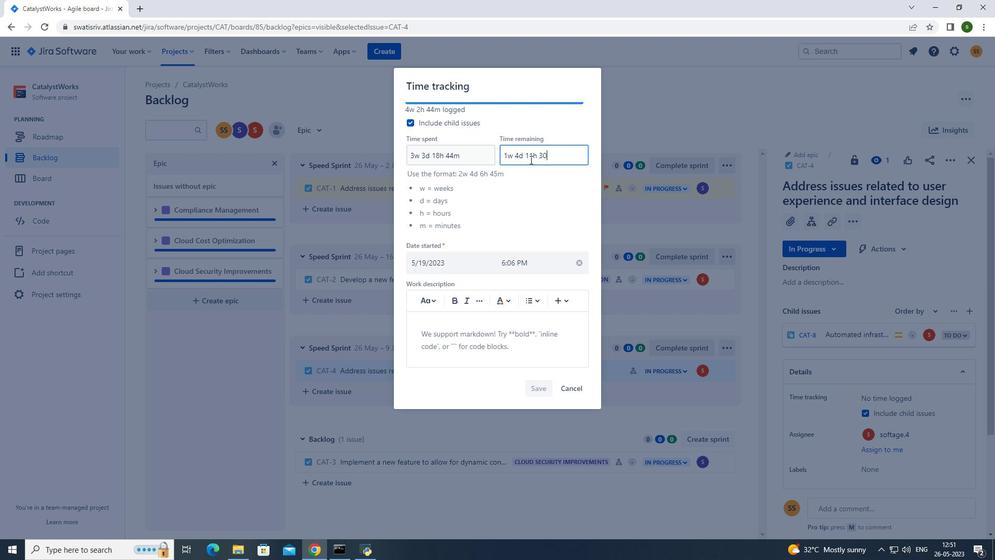 
Action: Mouse moved to (538, 384)
Screenshot: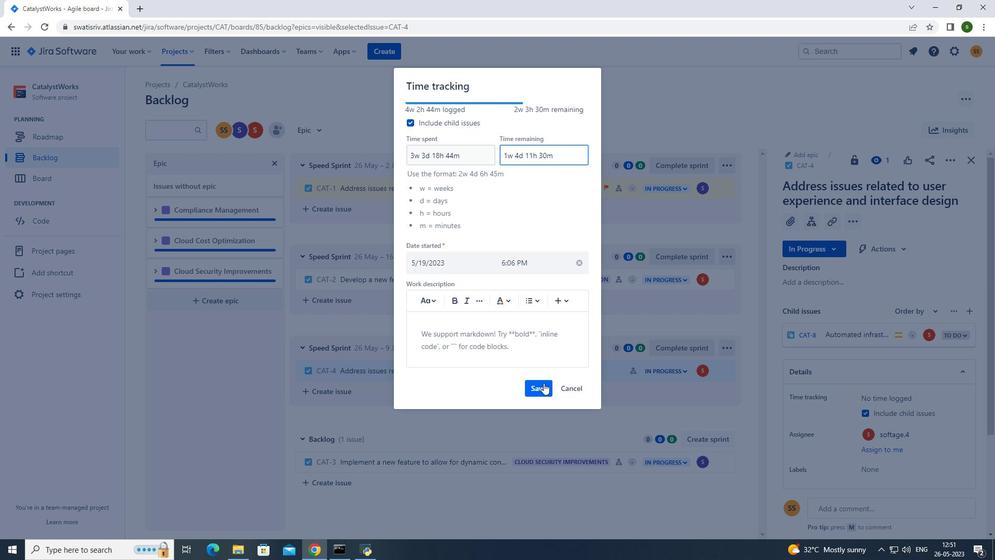 
Action: Mouse pressed left at (538, 384)
Screenshot: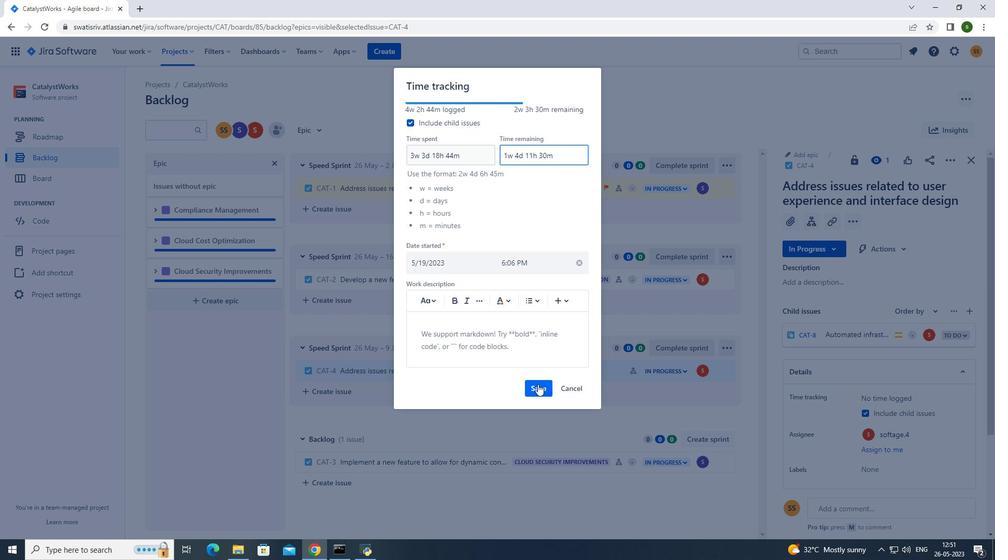 
Action: Mouse moved to (720, 370)
Screenshot: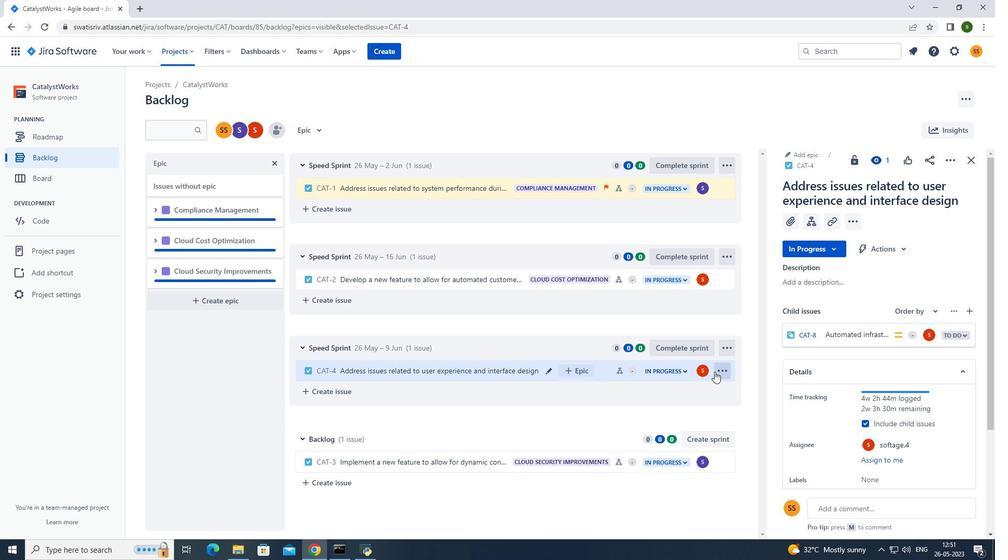 
Action: Mouse pressed left at (720, 370)
Screenshot: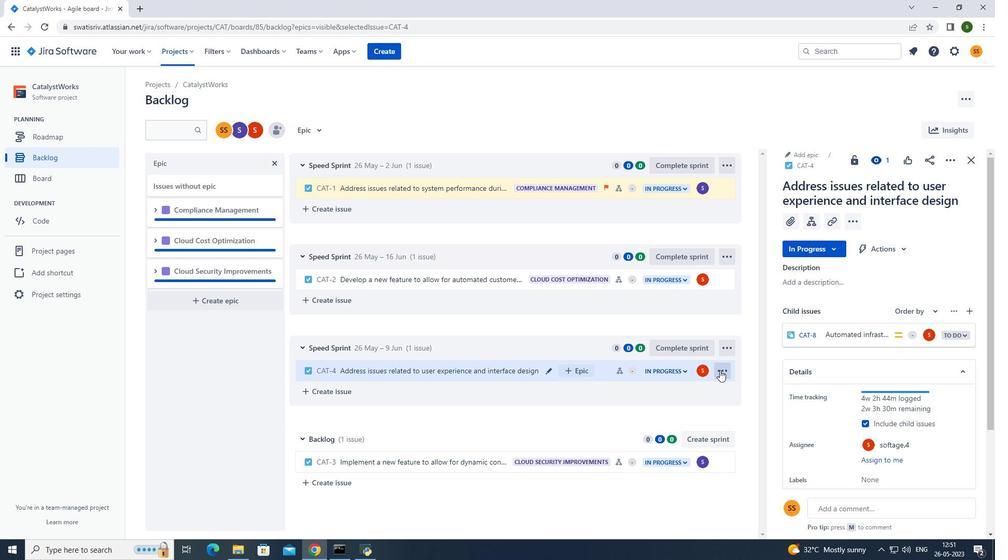 
Action: Mouse moved to (719, 351)
Screenshot: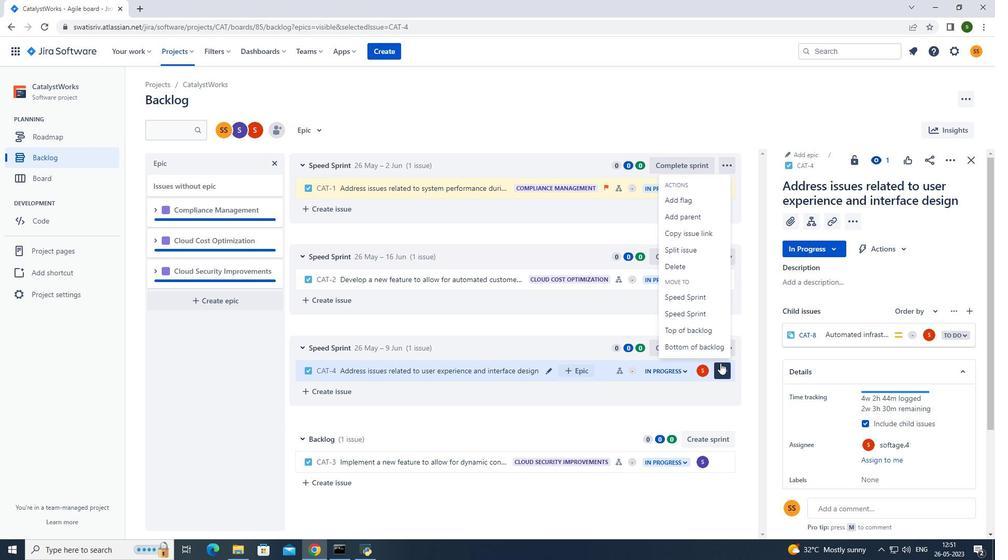 
Action: Mouse pressed left at (719, 351)
Screenshot: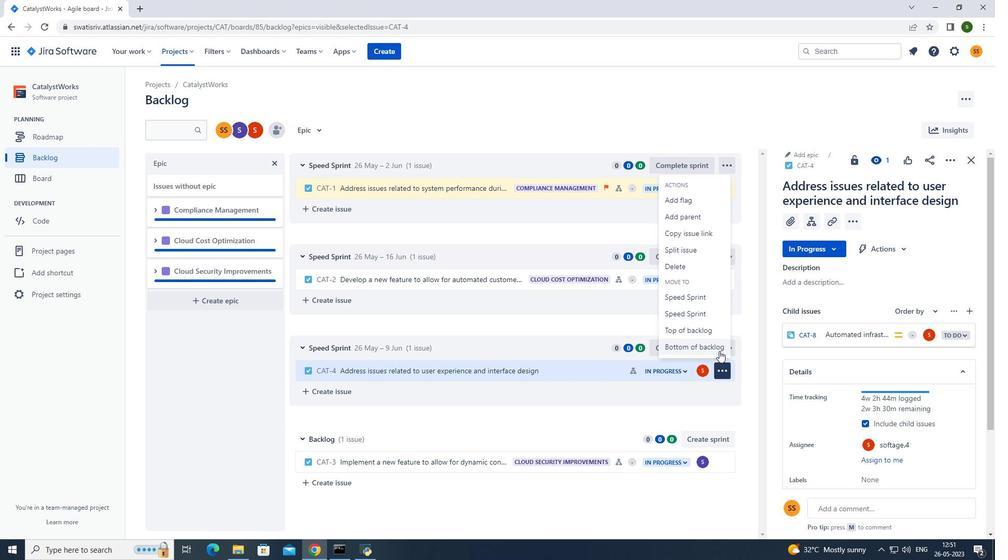 
Action: Mouse moved to (531, 173)
Screenshot: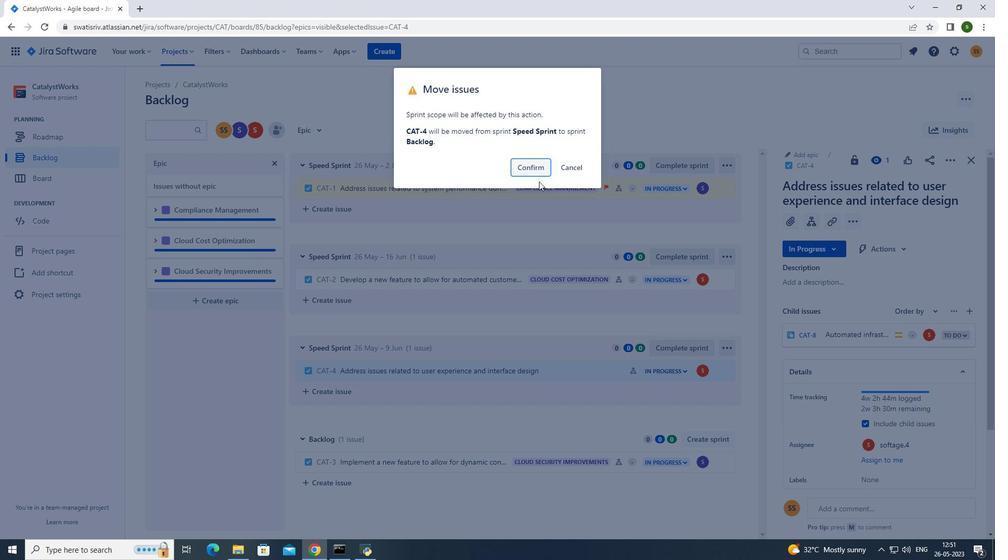 
Action: Mouse pressed left at (531, 173)
Screenshot: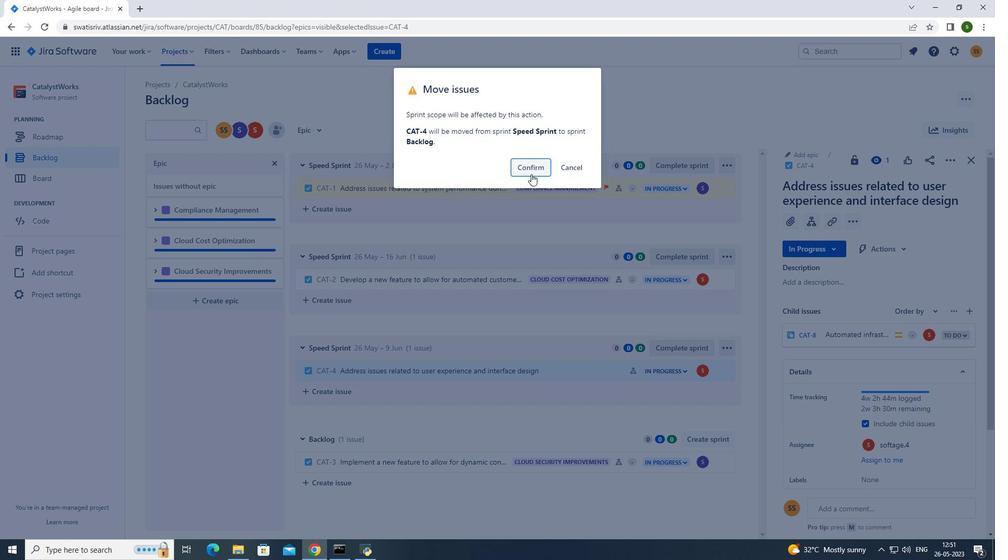 
Action: Mouse moved to (571, 483)
Screenshot: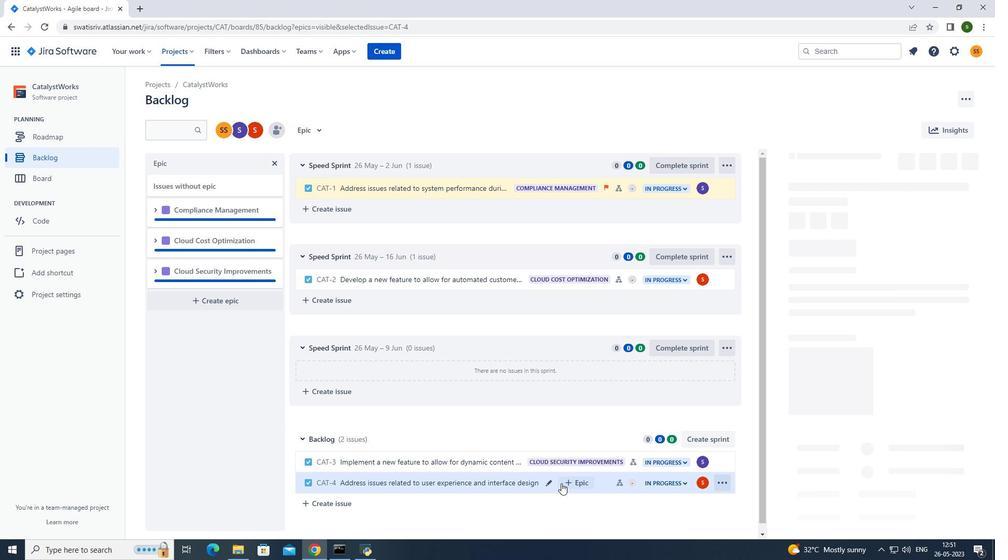 
Action: Mouse pressed left at (571, 483)
Screenshot: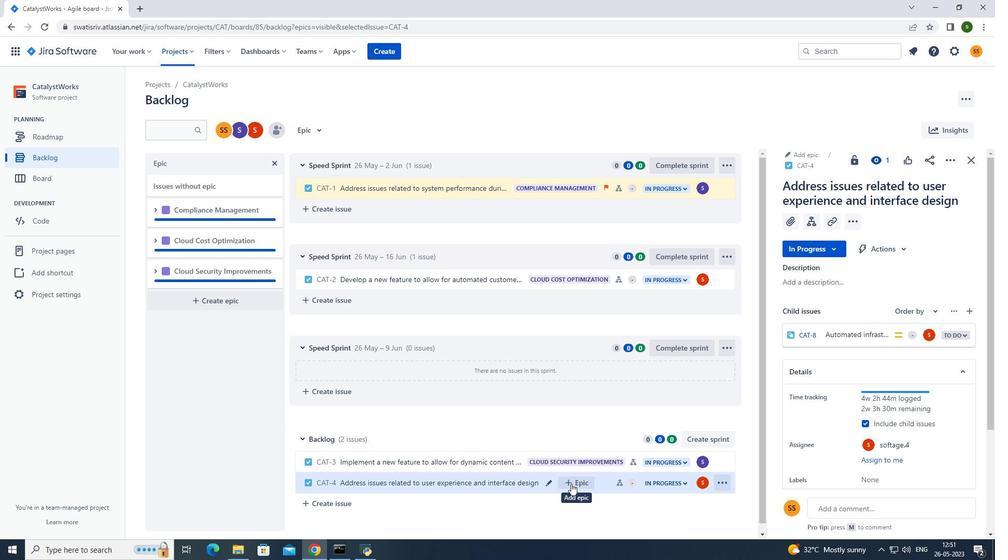 
Action: Mouse moved to (762, 434)
Screenshot: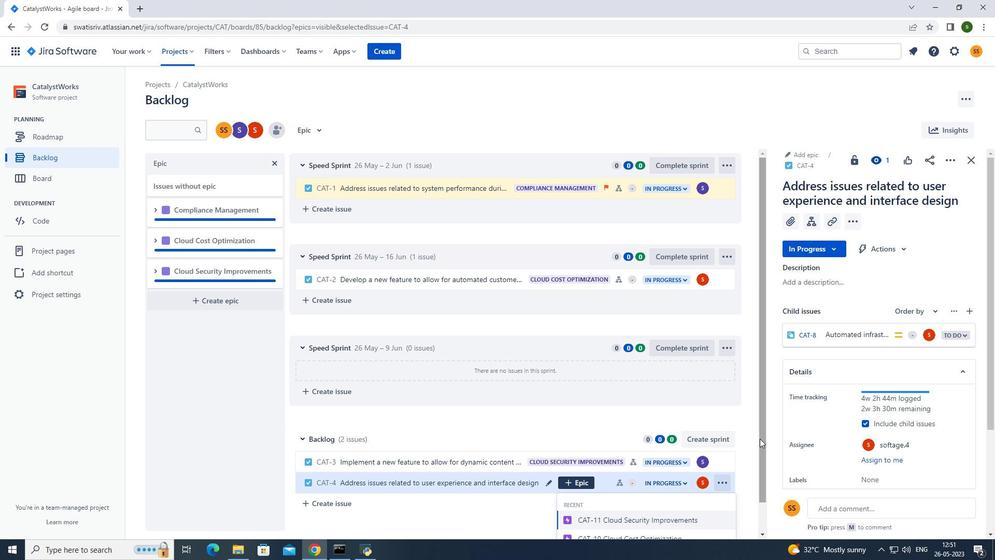
Action: Mouse pressed left at (762, 434)
Screenshot: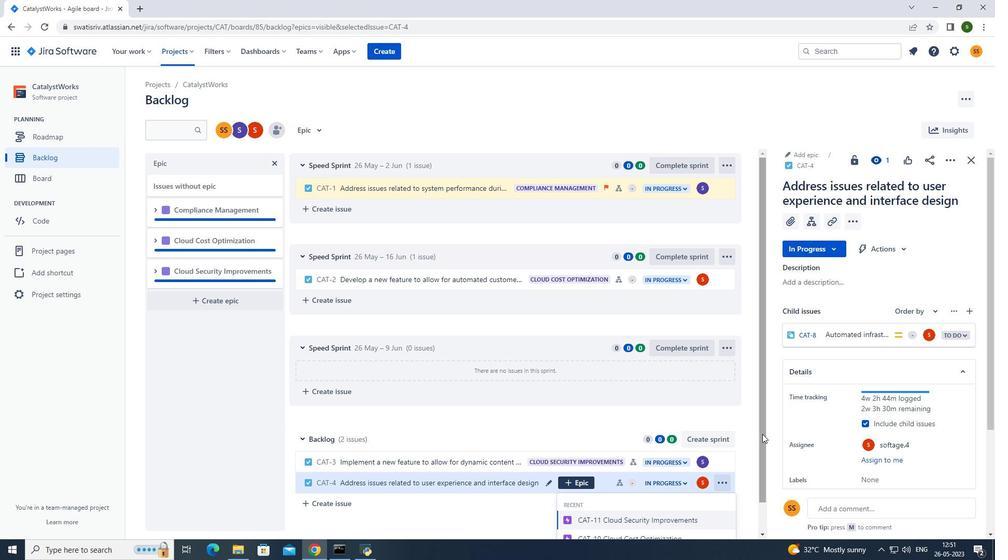 
Action: Mouse moved to (641, 521)
Screenshot: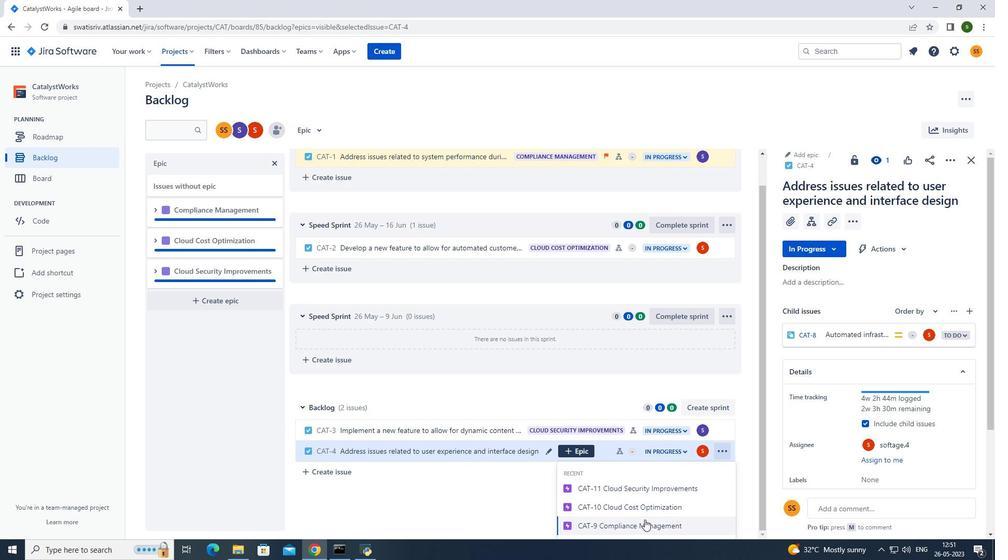 
Action: Mouse pressed left at (641, 521)
Screenshot: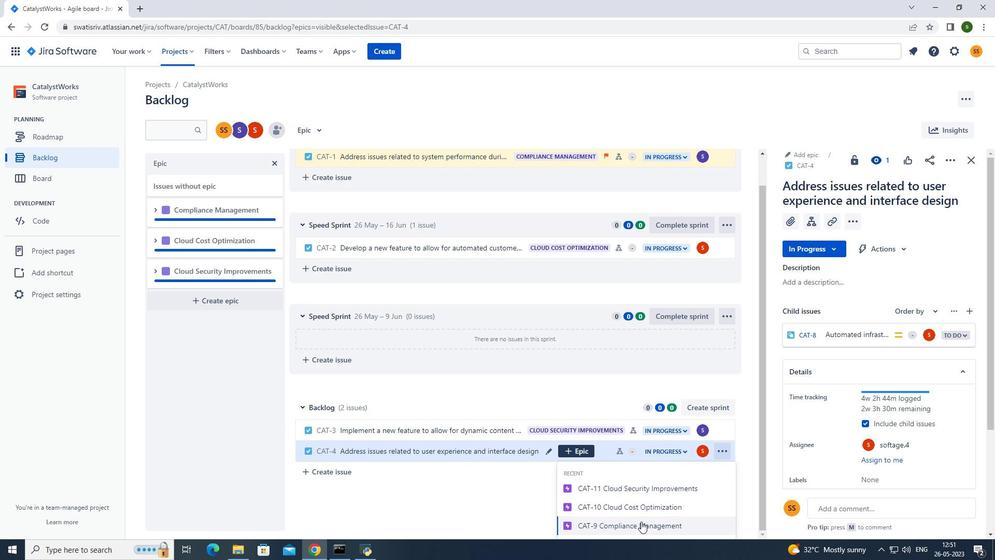 
Action: Mouse moved to (318, 128)
Screenshot: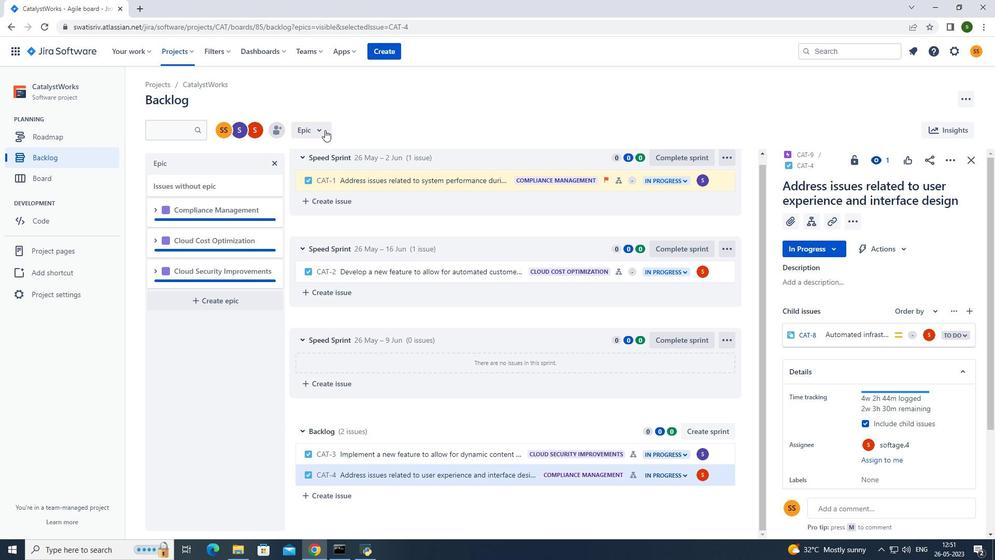 
Action: Mouse pressed left at (318, 128)
Screenshot: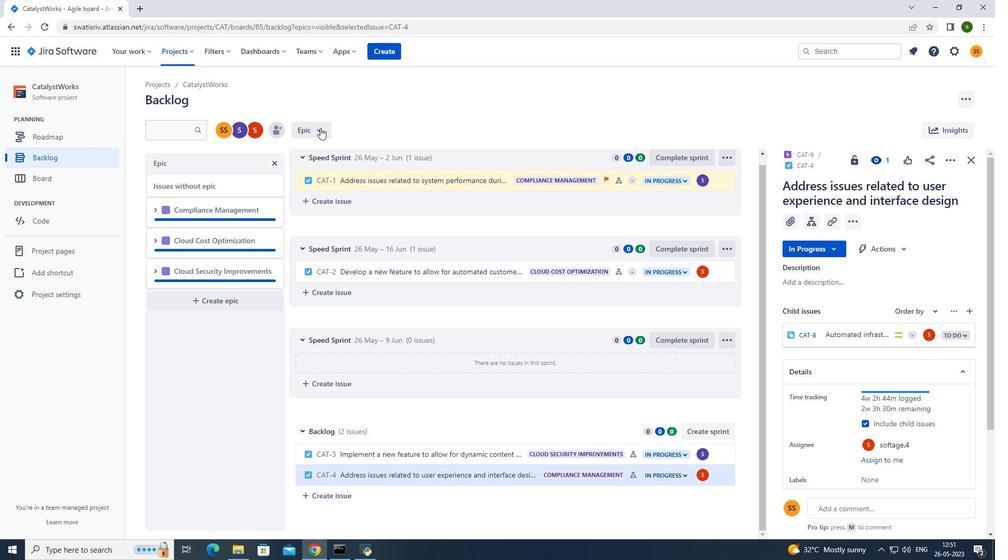 
Action: Mouse moved to (343, 174)
Screenshot: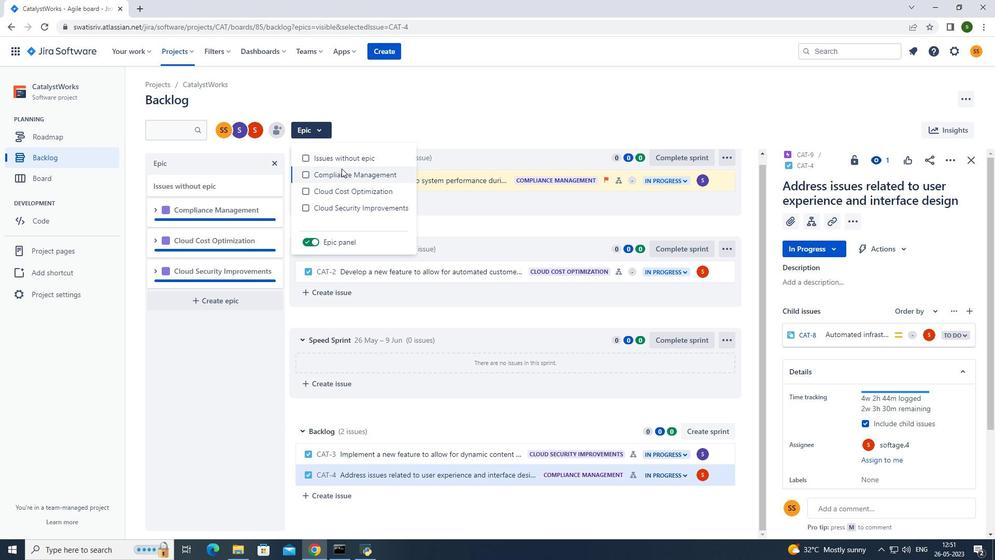 
Action: Mouse pressed left at (343, 174)
Screenshot: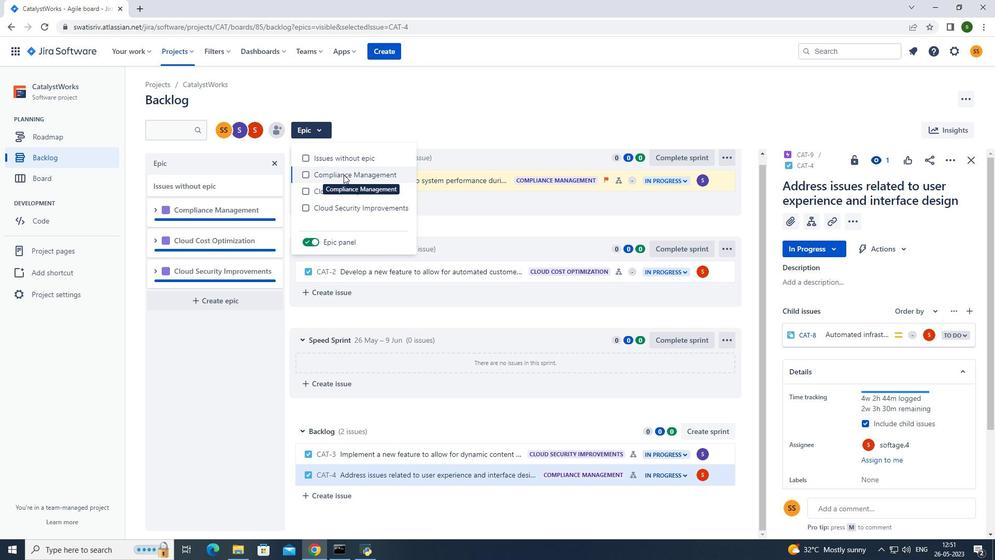 
Action: Mouse moved to (442, 110)
Screenshot: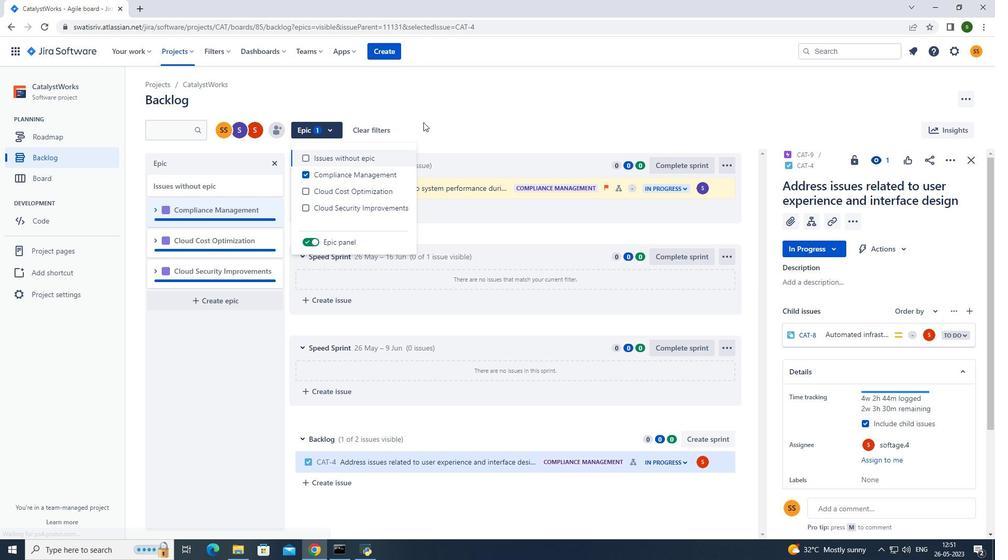 
Action: Mouse pressed left at (442, 110)
Screenshot: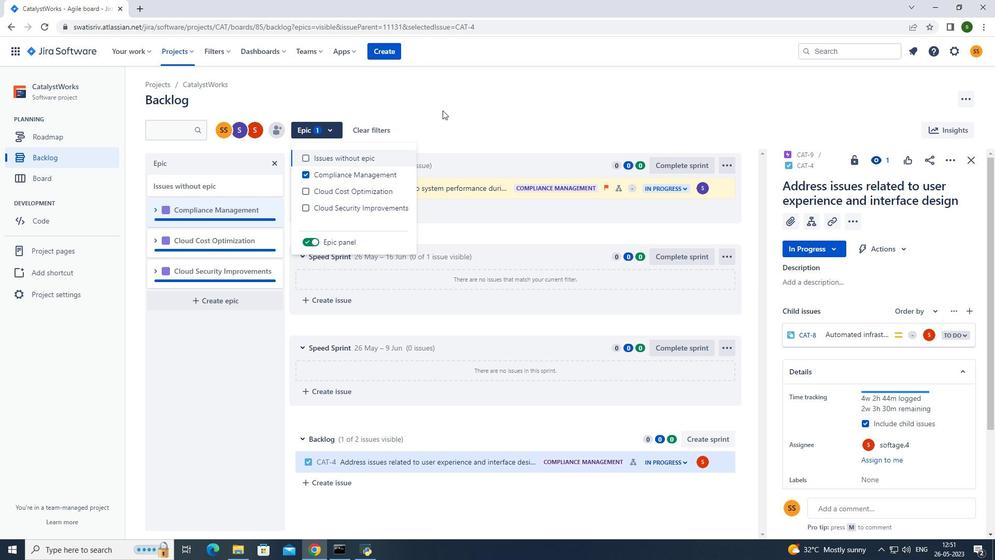 
